 Task: Add Attachment from "Attach a link" to Card Card0000000064 in Board Board0000000016 in Workspace WS0000000006 in Trello. Add Cover Red to Card Card0000000064 in Board Board0000000016 in Workspace WS0000000006 in Trello. Add "Join Card" Button Button0000000064  to Card Card0000000064 in Board Board0000000016 in Workspace WS0000000006 in Trello. Add Description DS0000000064 to Card Card0000000064 in Board Board0000000016 in Workspace WS0000000006 in Trello. Add Comment CM0000000064 to Card Card0000000064 in Board Board0000000016 in Workspace WS0000000006 in Trello
Action: Mouse moved to (64, 333)
Screenshot: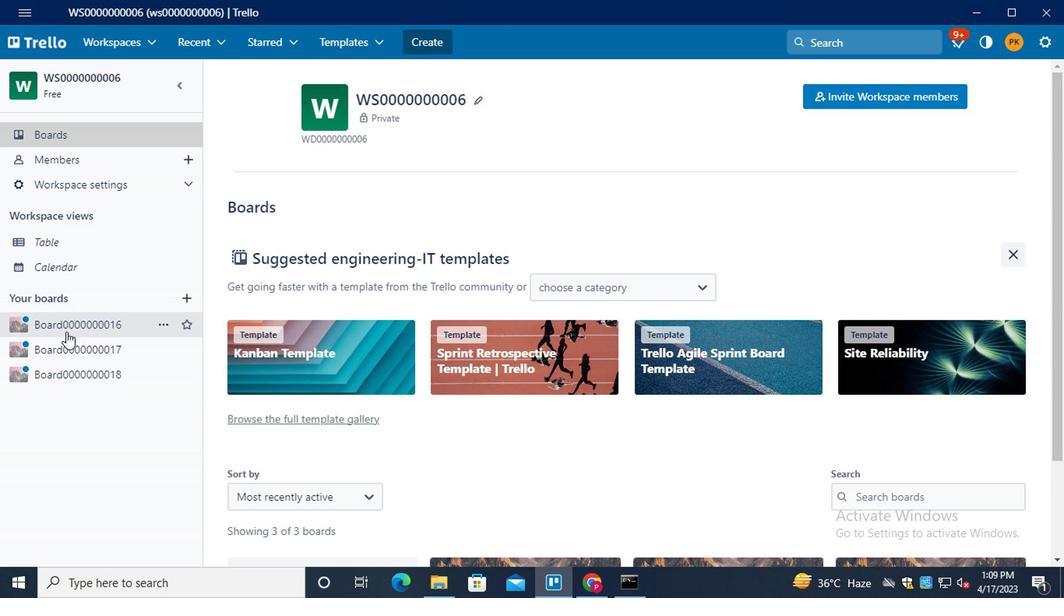 
Action: Mouse pressed left at (64, 333)
Screenshot: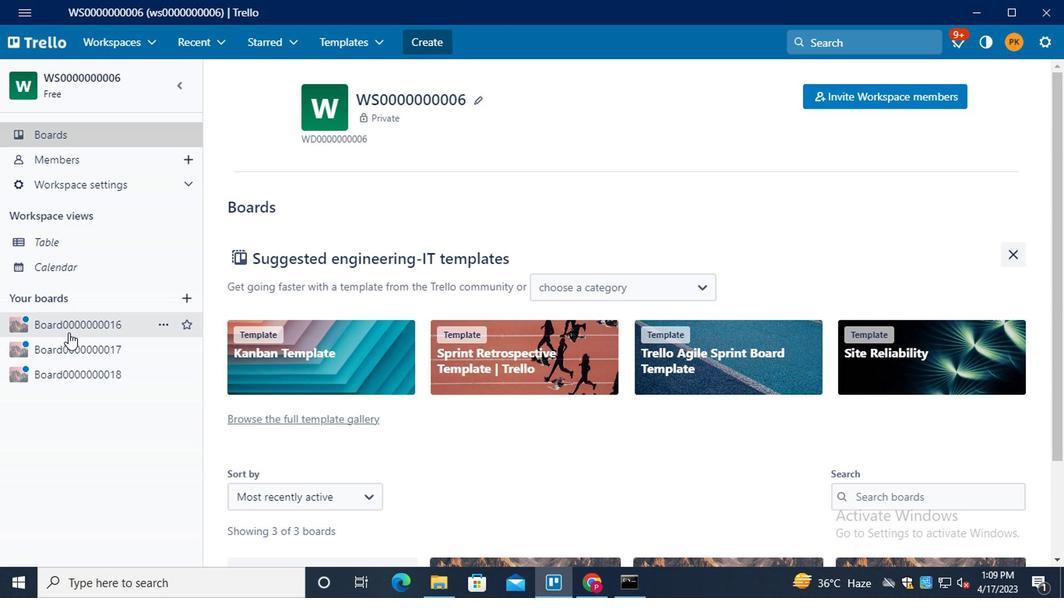 
Action: Mouse moved to (293, 345)
Screenshot: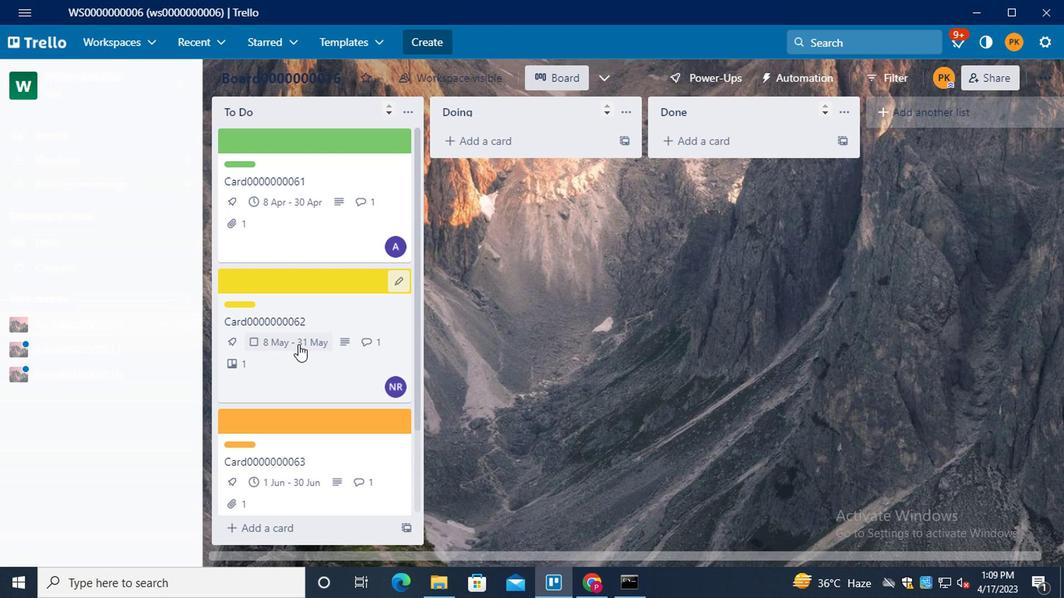 
Action: Mouse scrolled (293, 345) with delta (0, 0)
Screenshot: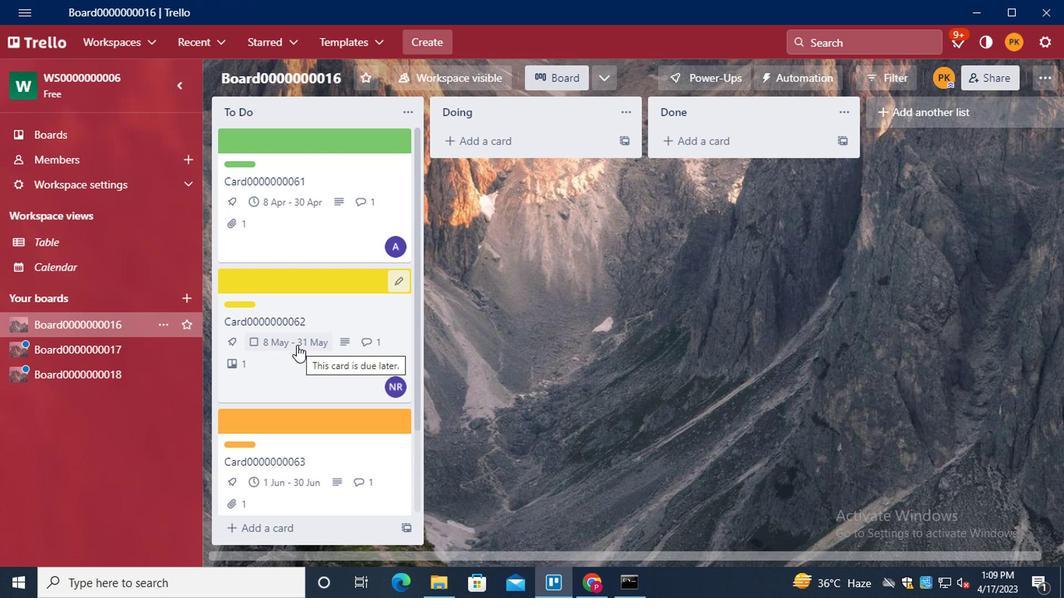 
Action: Mouse moved to (293, 348)
Screenshot: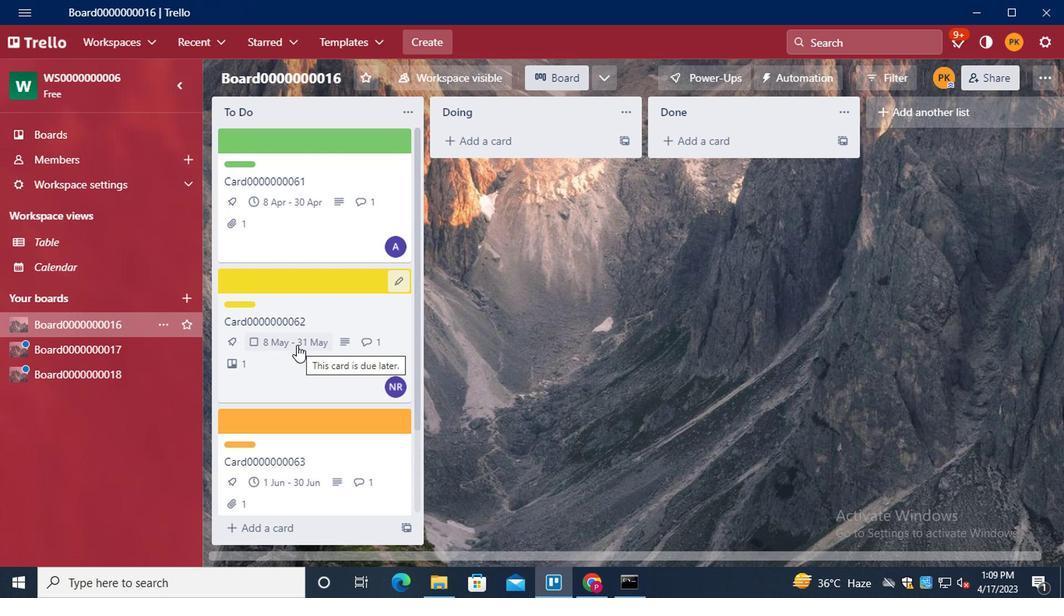 
Action: Mouse scrolled (293, 347) with delta (0, 0)
Screenshot: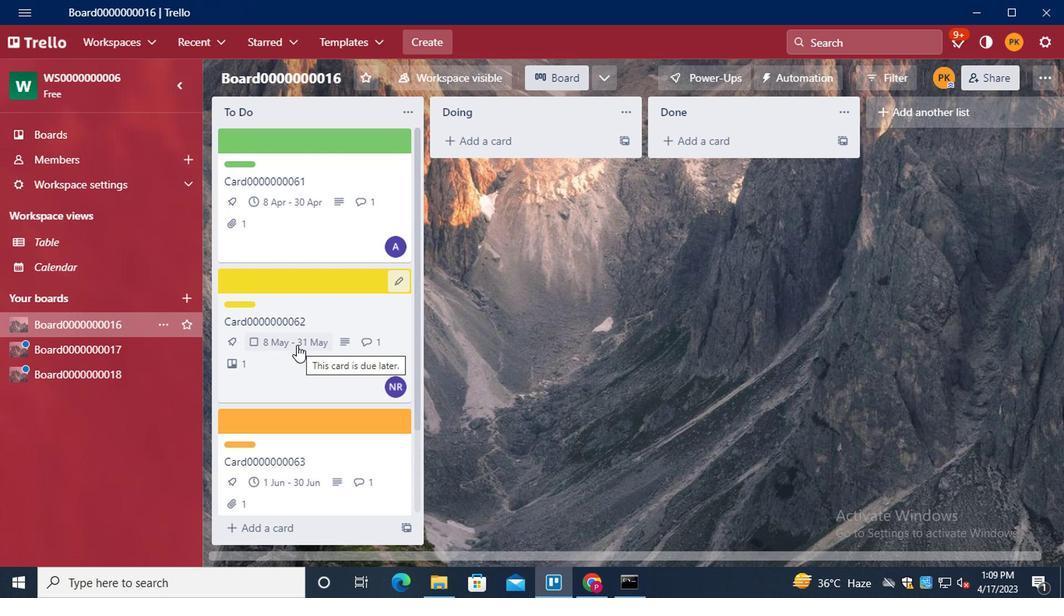 
Action: Mouse moved to (293, 351)
Screenshot: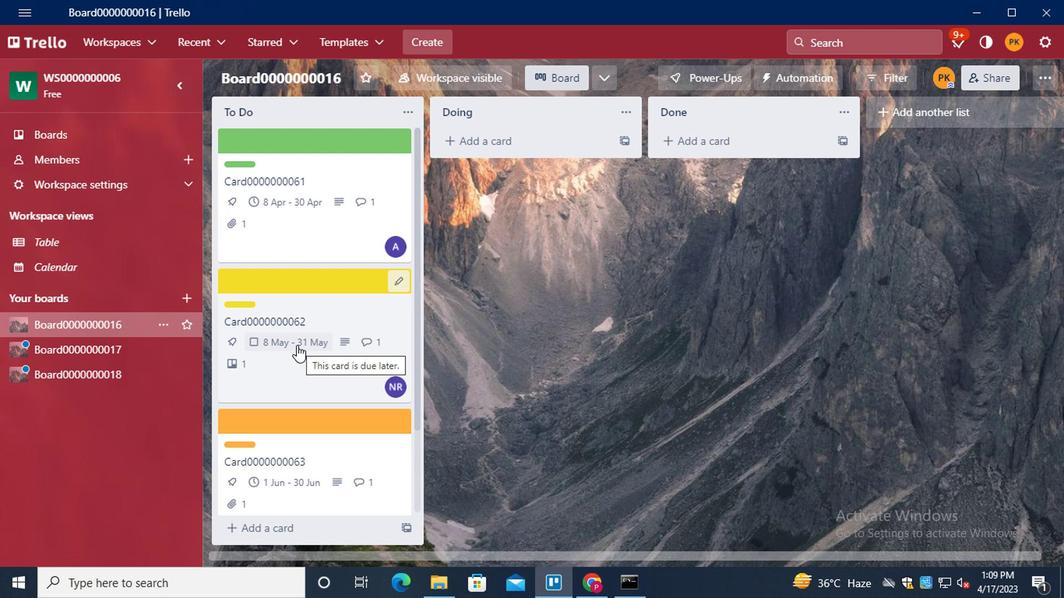 
Action: Mouse scrolled (293, 351) with delta (0, 0)
Screenshot: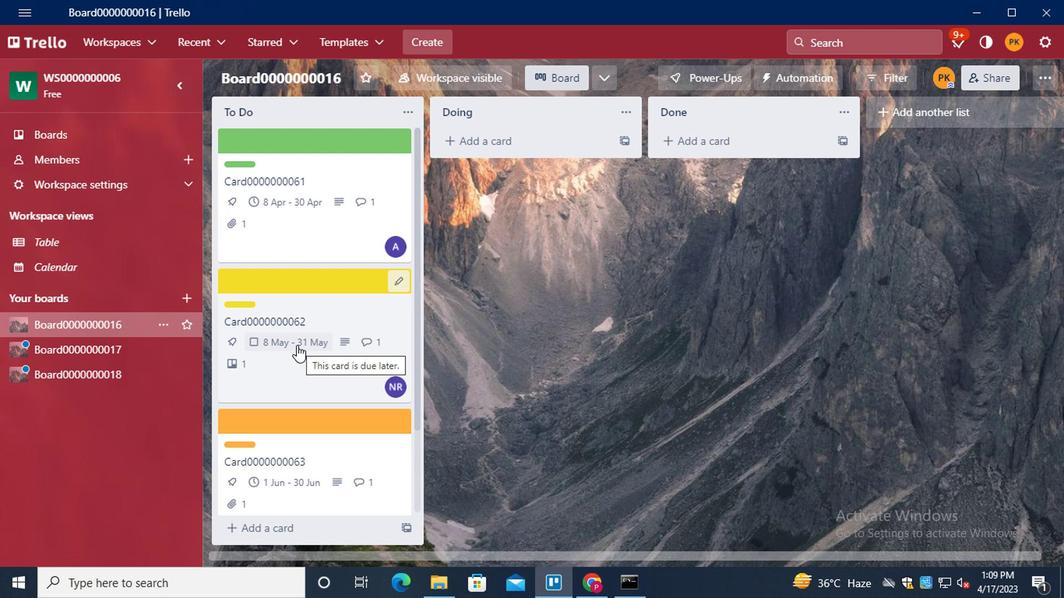 
Action: Mouse moved to (295, 357)
Screenshot: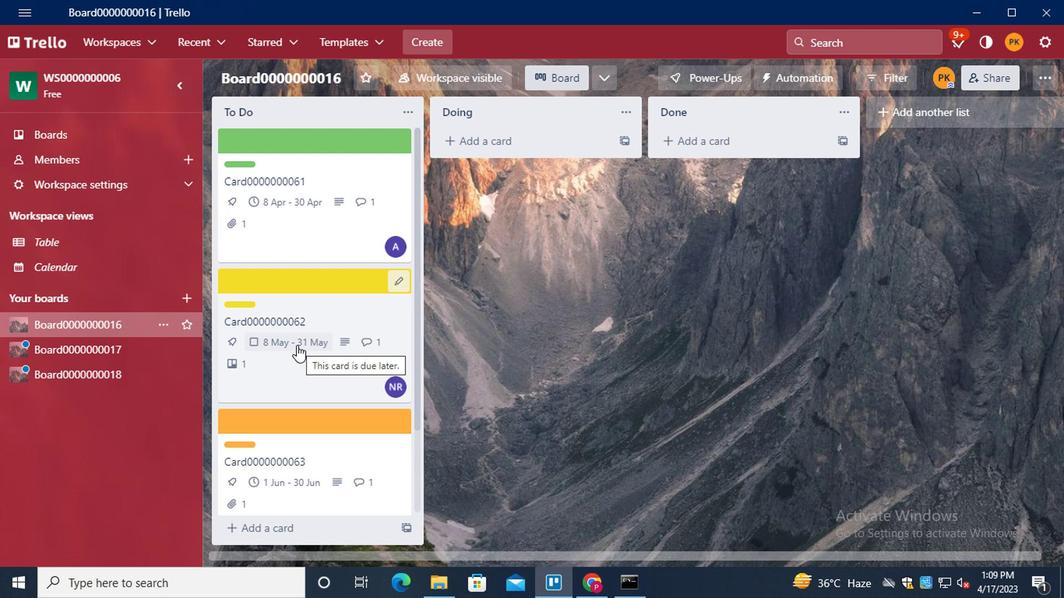 
Action: Mouse scrolled (295, 356) with delta (0, -1)
Screenshot: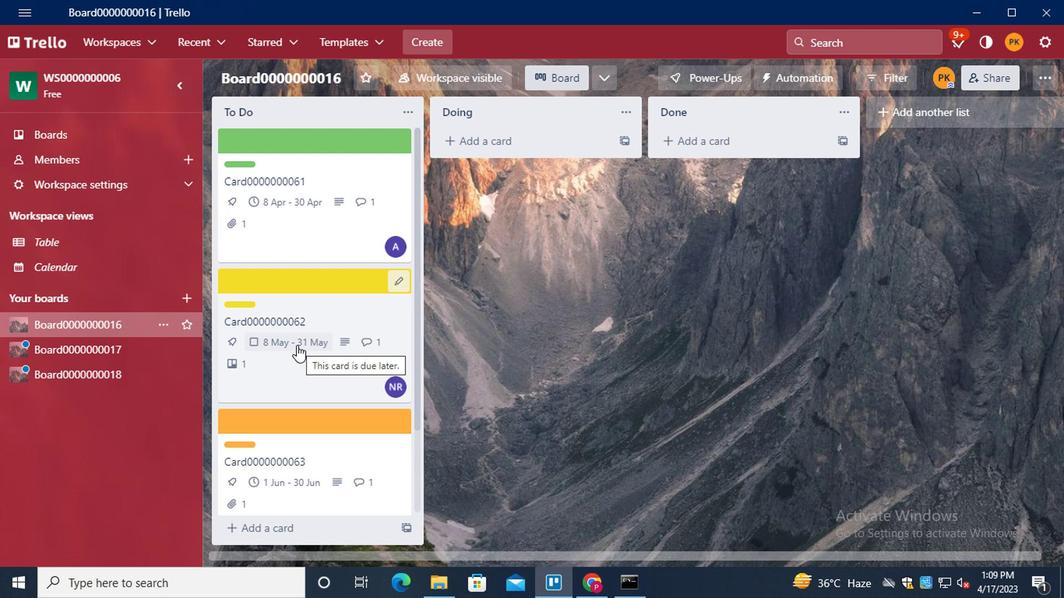
Action: Mouse moved to (294, 467)
Screenshot: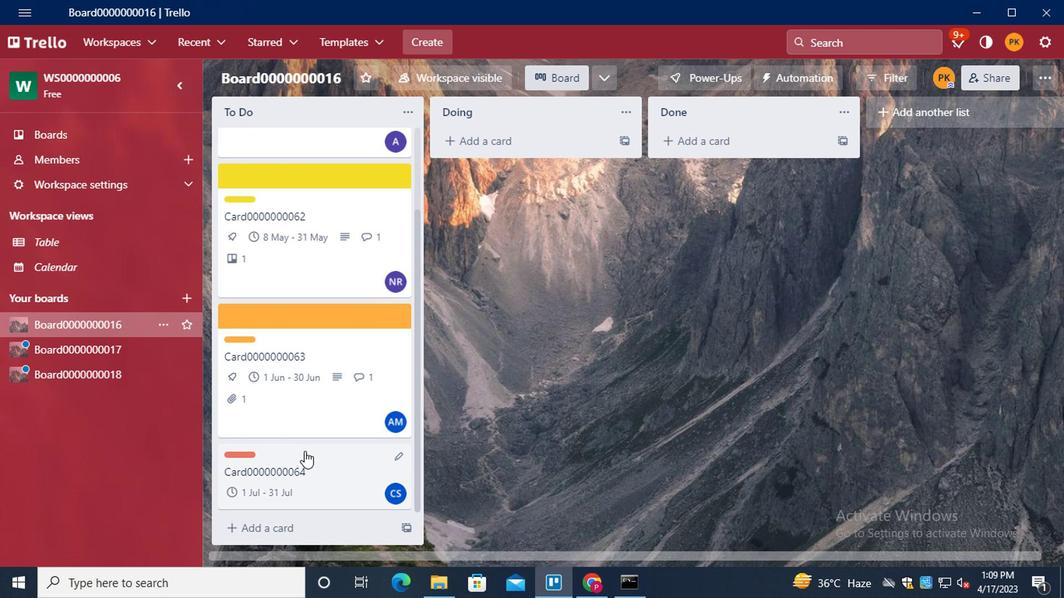 
Action: Mouse pressed left at (294, 467)
Screenshot: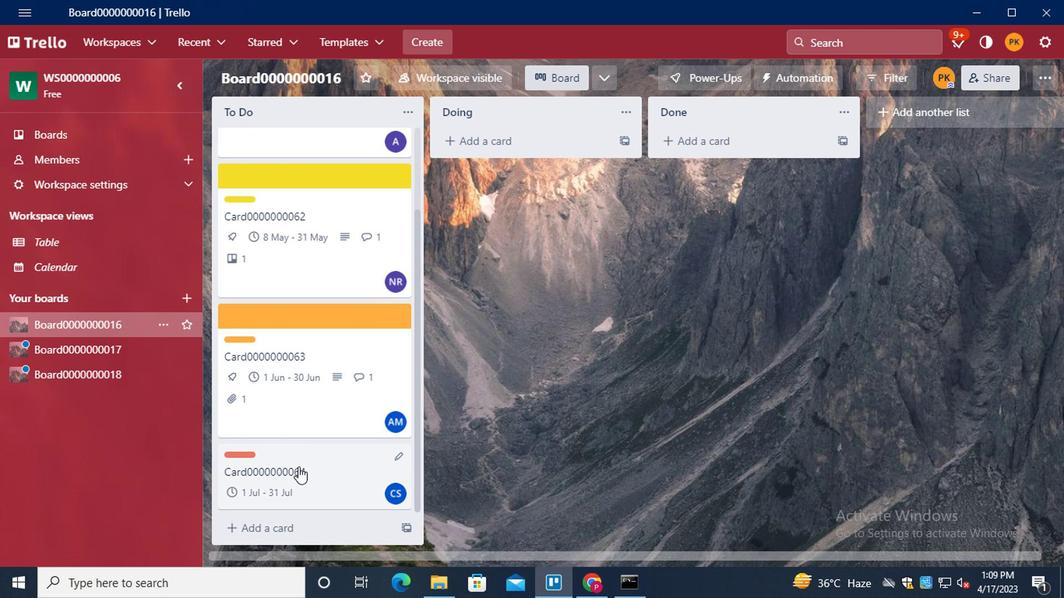 
Action: Mouse moved to (758, 263)
Screenshot: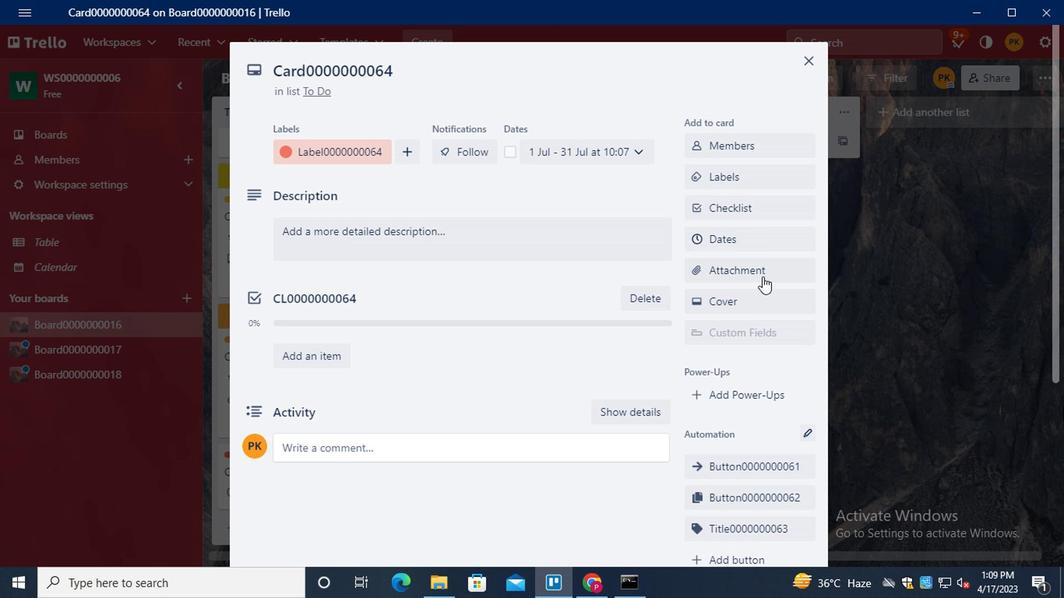 
Action: Mouse pressed left at (758, 263)
Screenshot: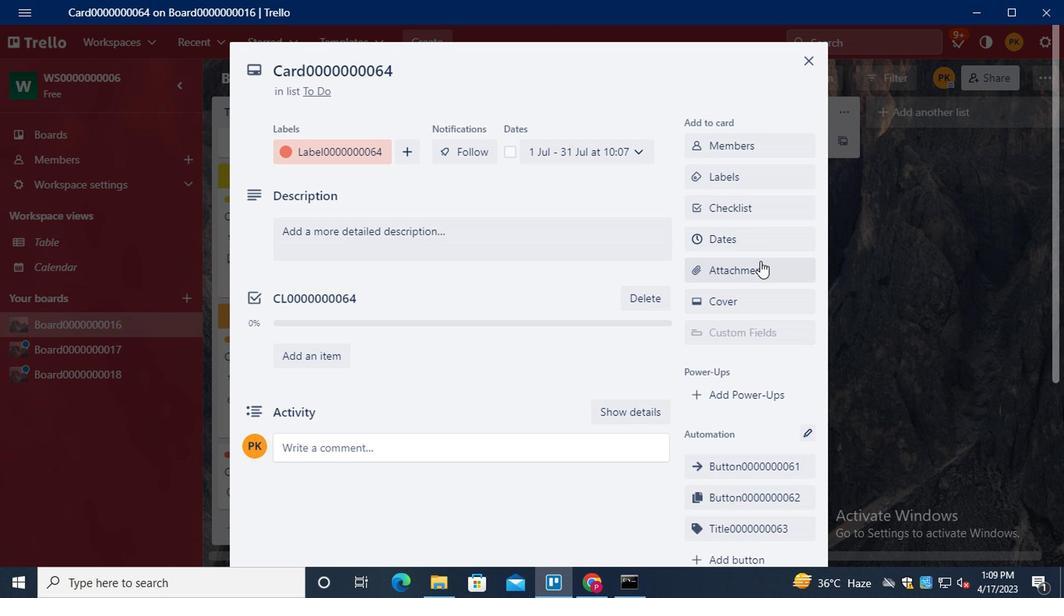 
Action: Mouse moved to (742, 305)
Screenshot: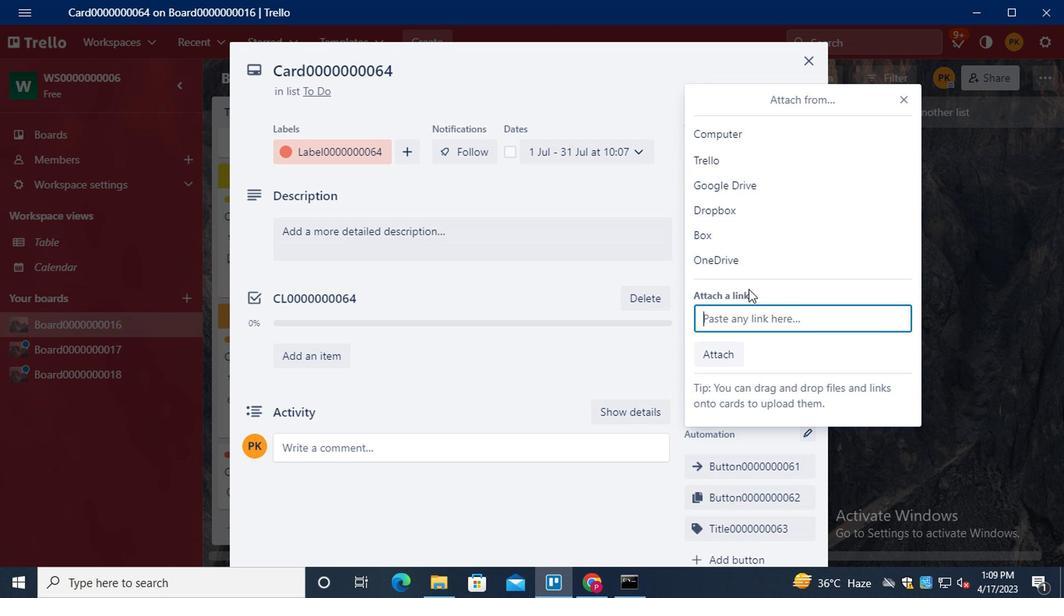
Action: Key pressed ctrl+V<Key.enter>
Screenshot: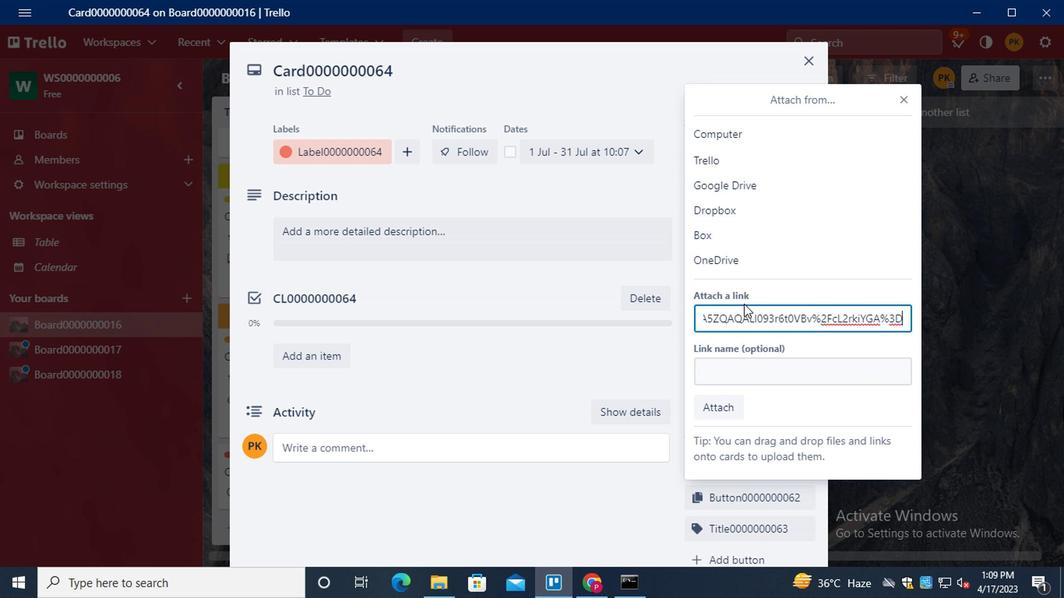 
Action: Mouse moved to (735, 304)
Screenshot: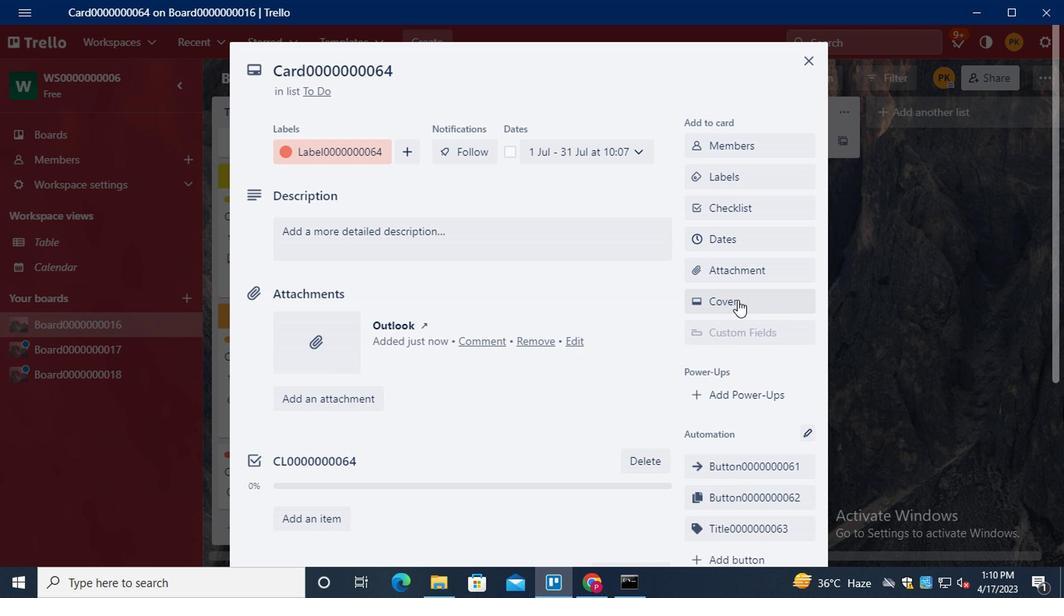 
Action: Mouse pressed left at (735, 304)
Screenshot: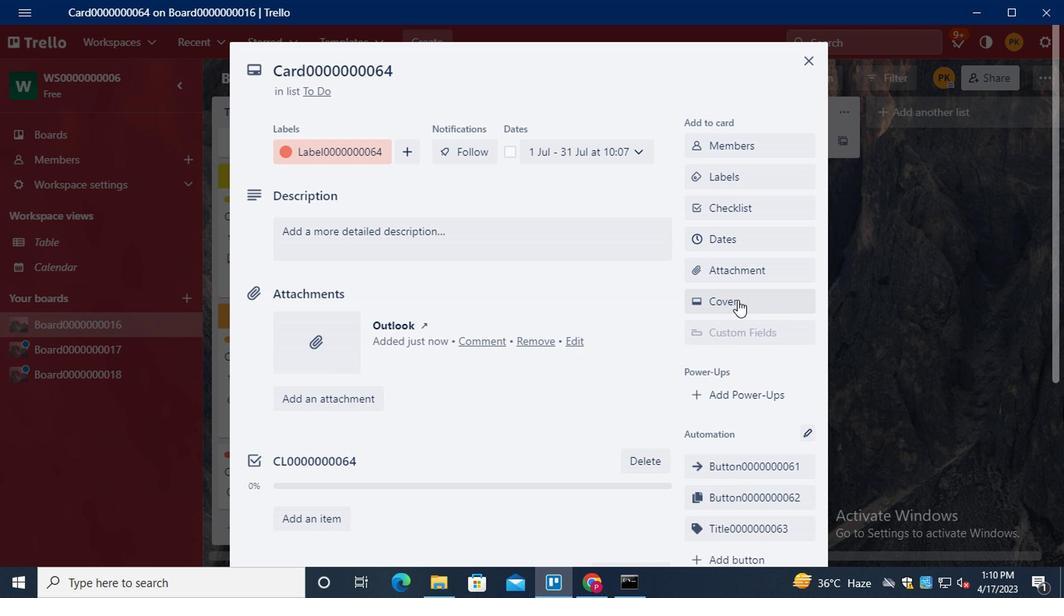 
Action: Mouse moved to (839, 263)
Screenshot: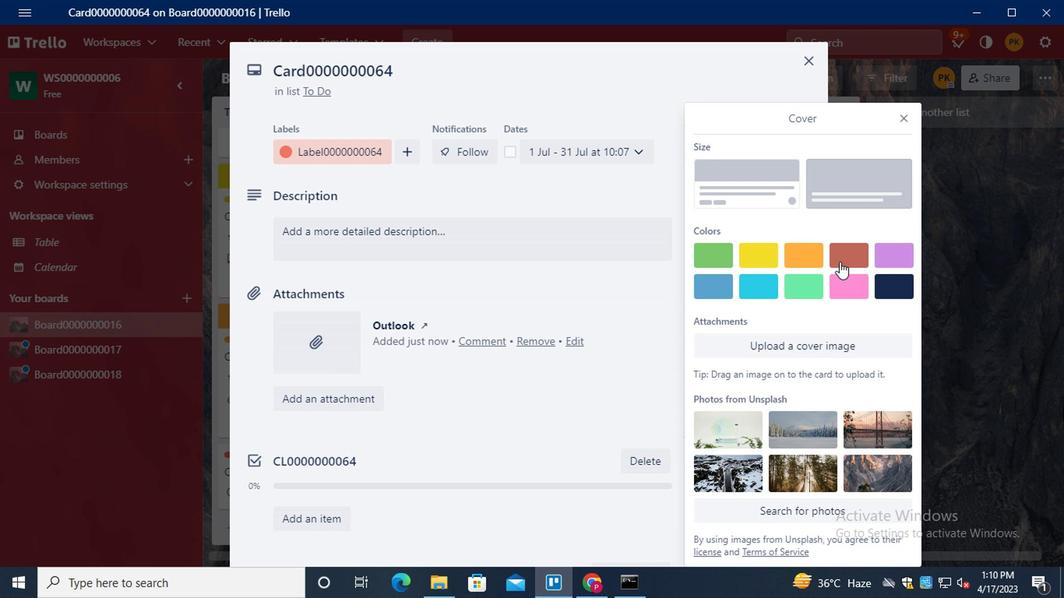 
Action: Mouse pressed left at (839, 263)
Screenshot: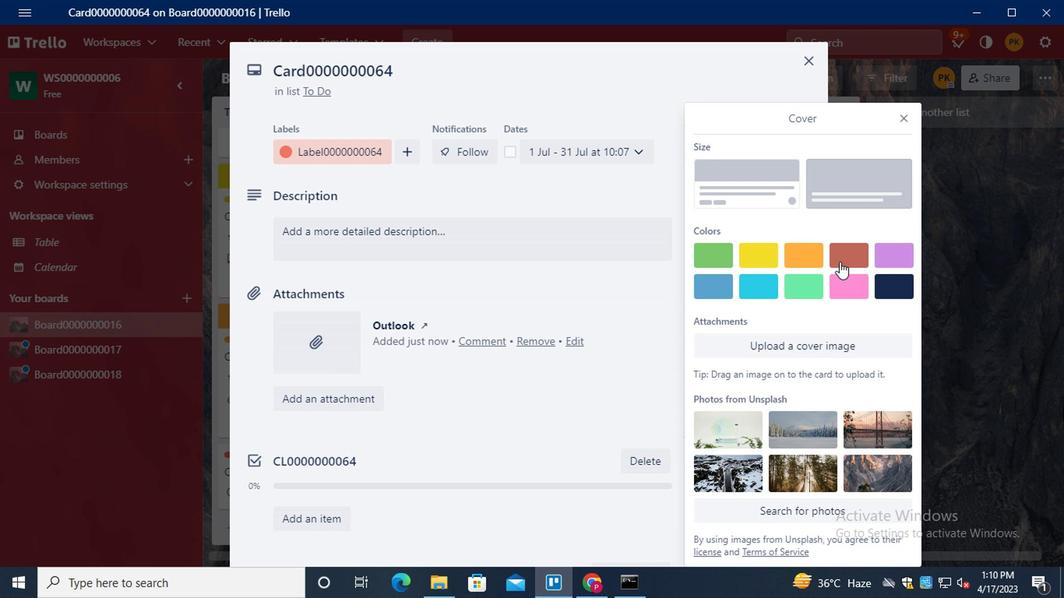 
Action: Mouse moved to (902, 100)
Screenshot: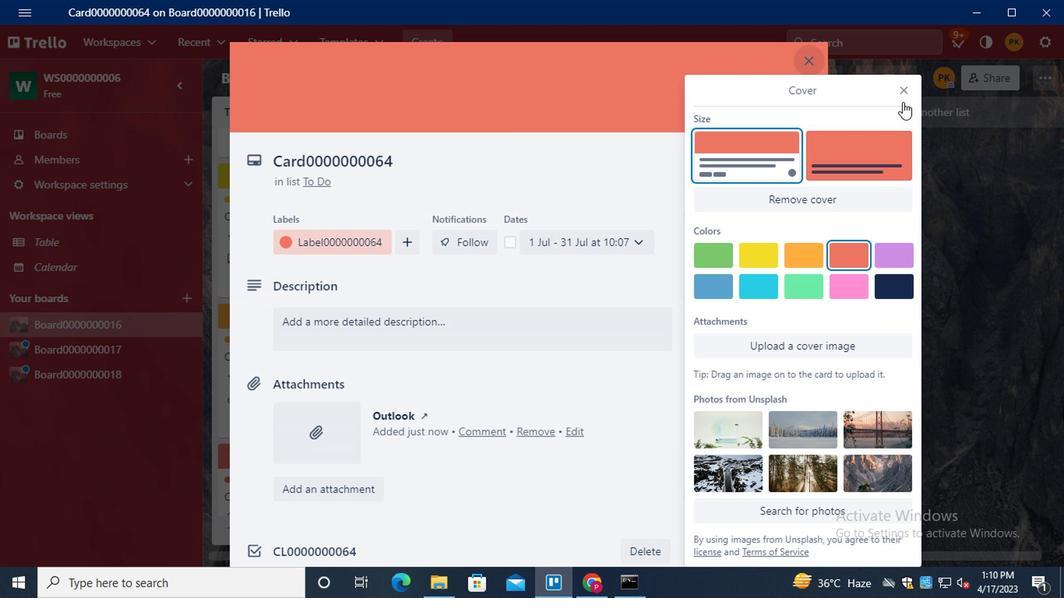 
Action: Mouse pressed left at (902, 100)
Screenshot: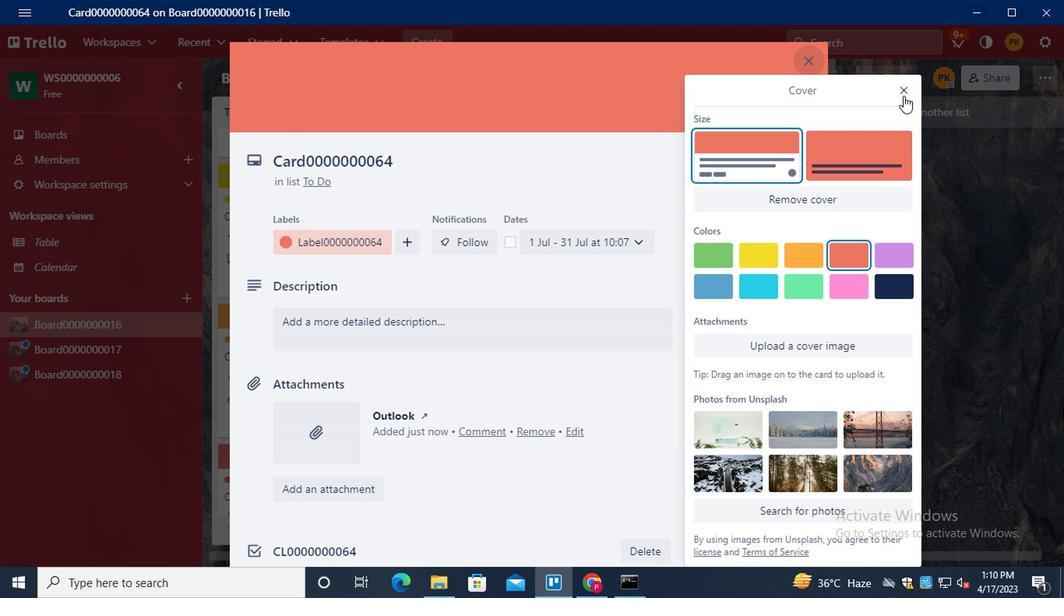 
Action: Mouse moved to (752, 360)
Screenshot: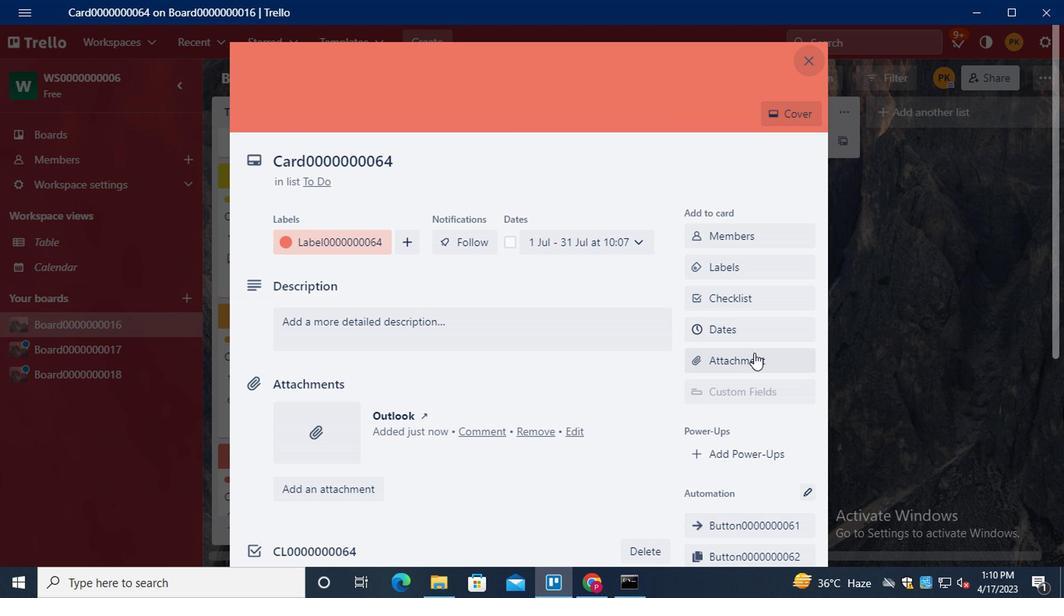 
Action: Mouse scrolled (752, 359) with delta (0, 0)
Screenshot: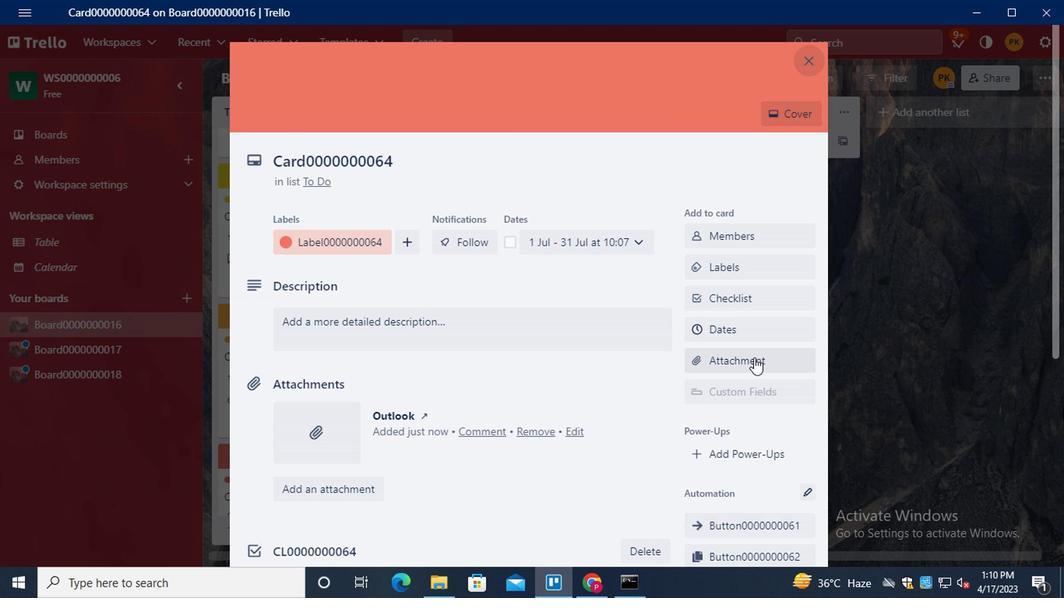 
Action: Mouse scrolled (752, 359) with delta (0, 0)
Screenshot: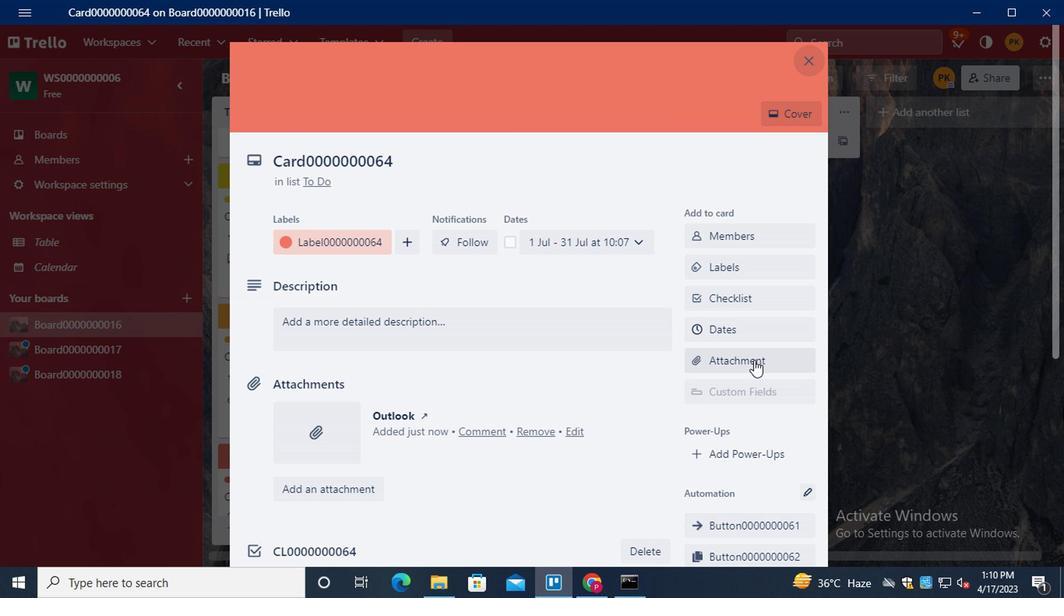 
Action: Mouse moved to (748, 456)
Screenshot: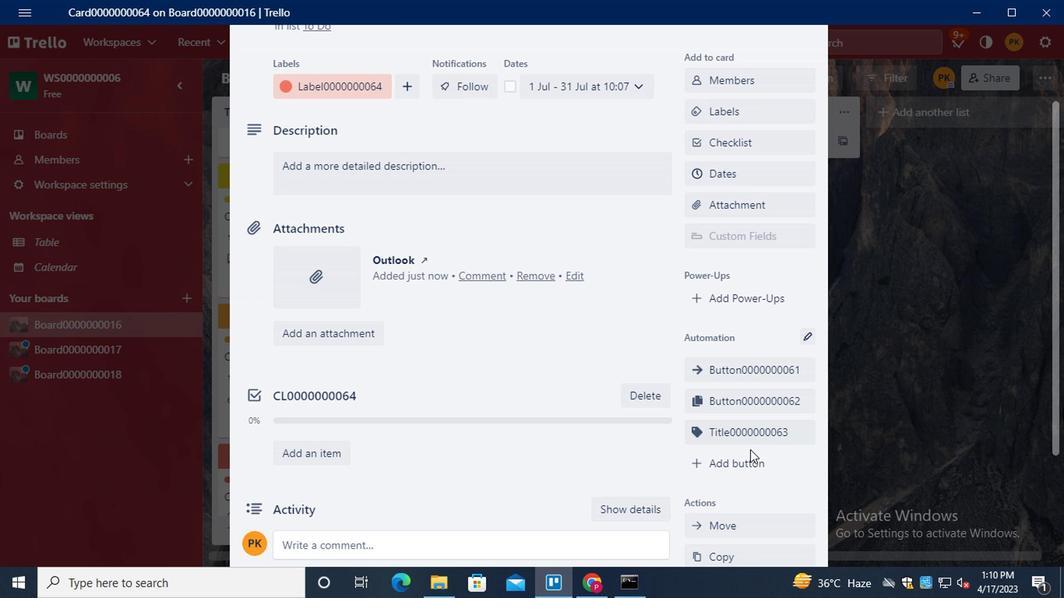 
Action: Mouse pressed left at (748, 456)
Screenshot: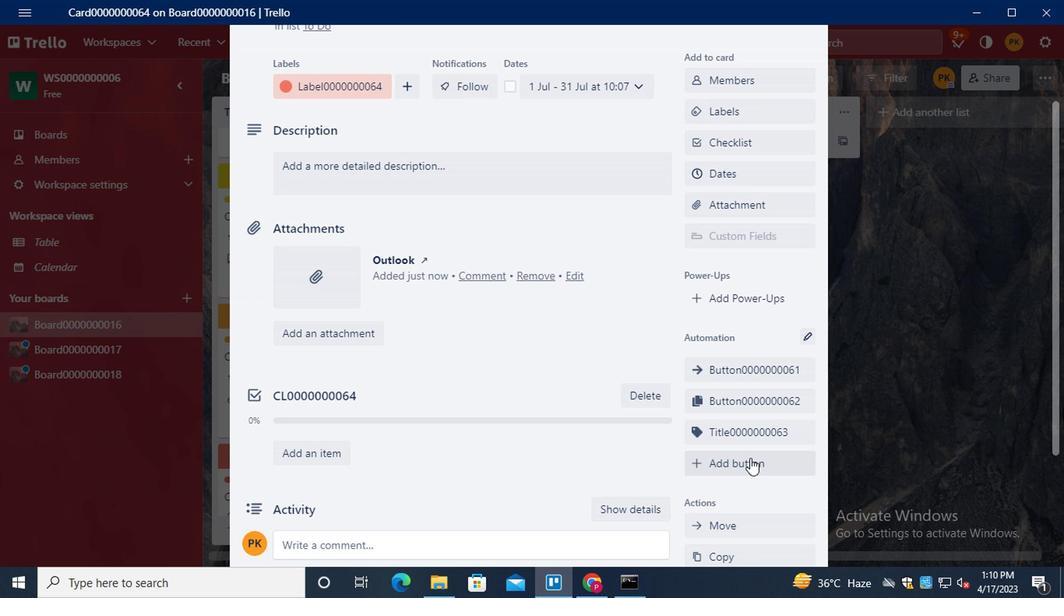 
Action: Mouse moved to (781, 242)
Screenshot: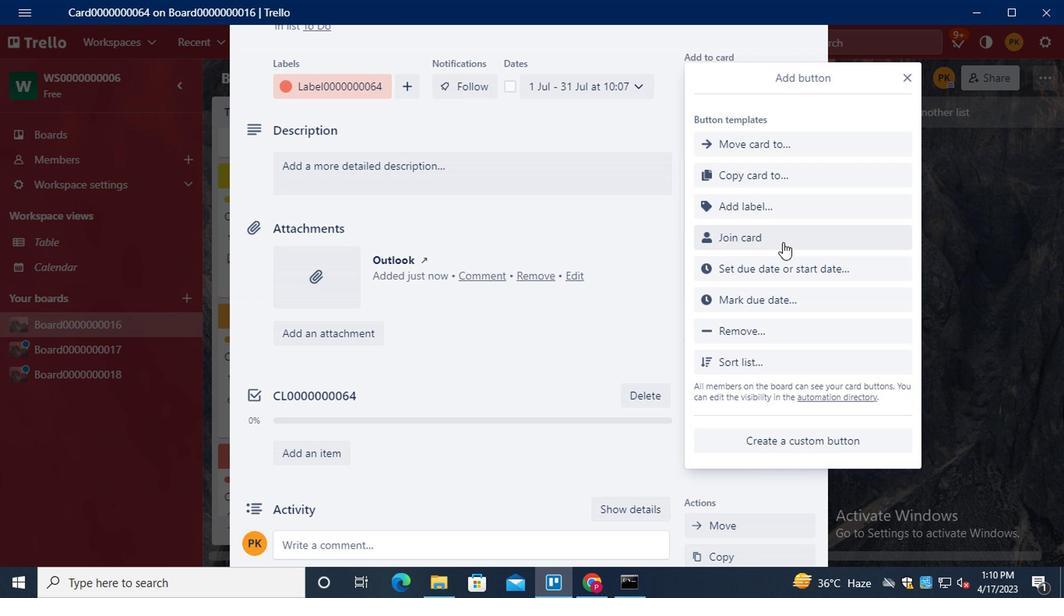 
Action: Mouse pressed left at (781, 242)
Screenshot: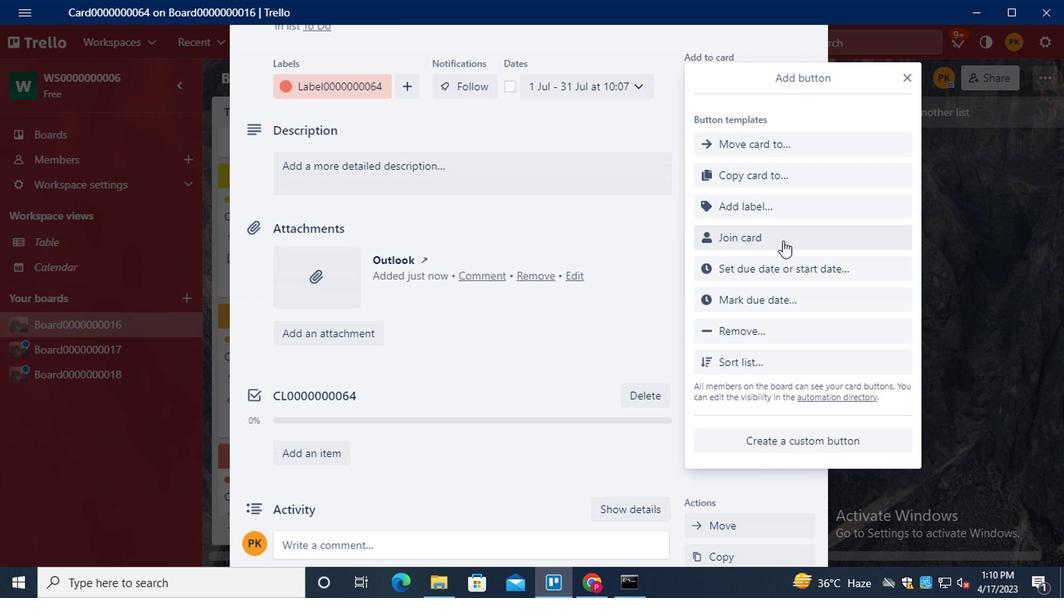 
Action: Key pressed <Key.shift>ctrl+BUTTO
Screenshot: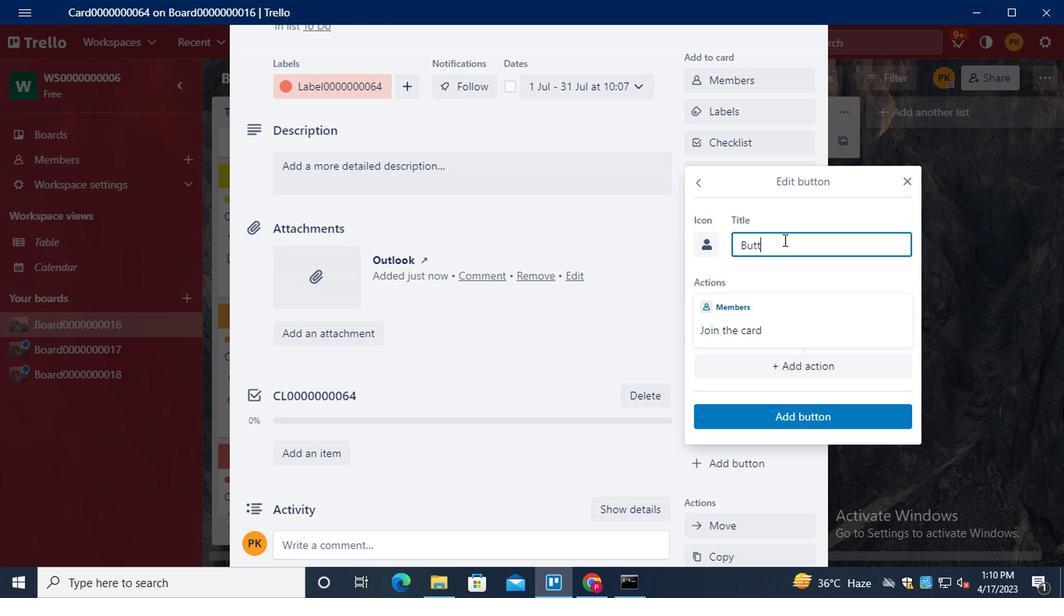 
Action: Mouse moved to (755, 217)
Screenshot: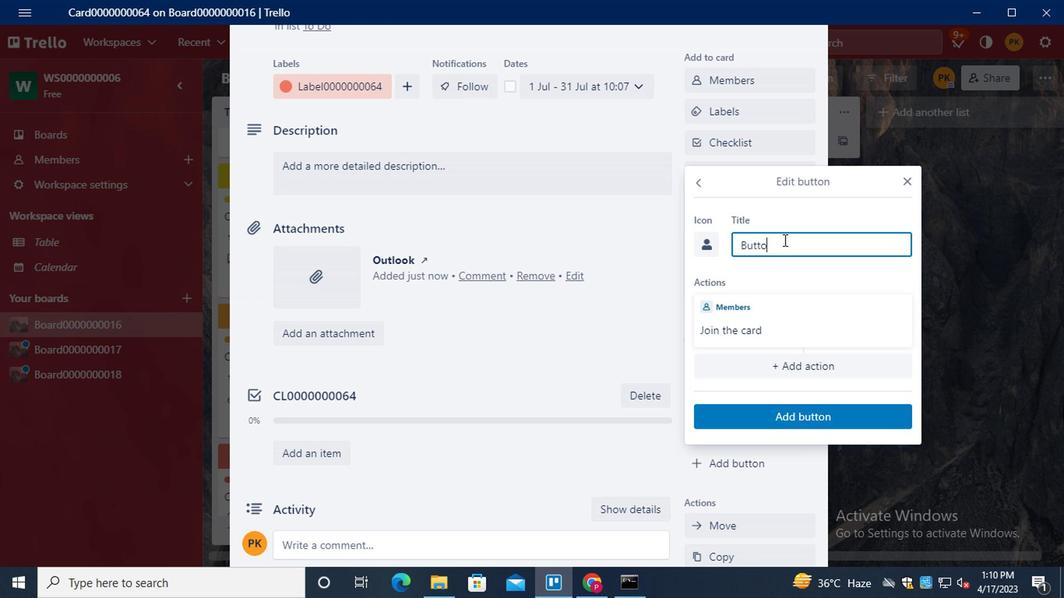 
Action: Key pressed N0000000064
Screenshot: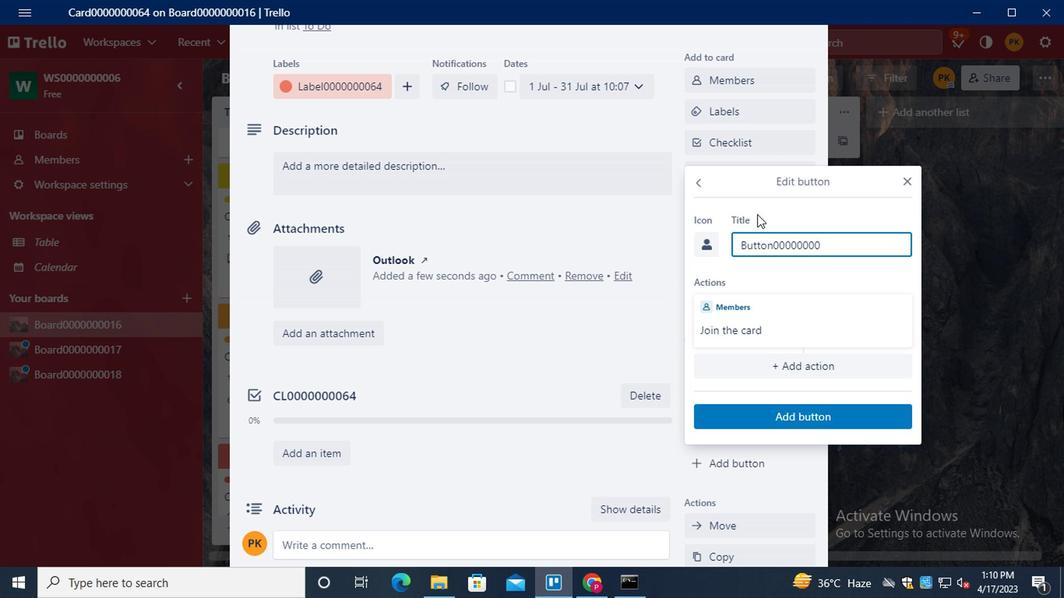 
Action: Mouse moved to (763, 412)
Screenshot: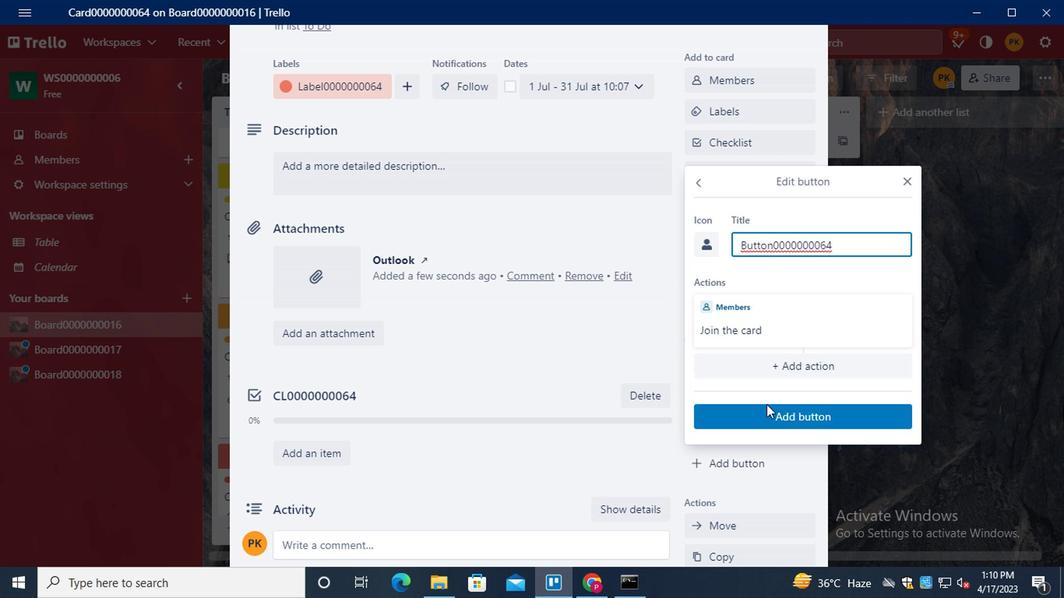 
Action: Mouse pressed left at (763, 412)
Screenshot: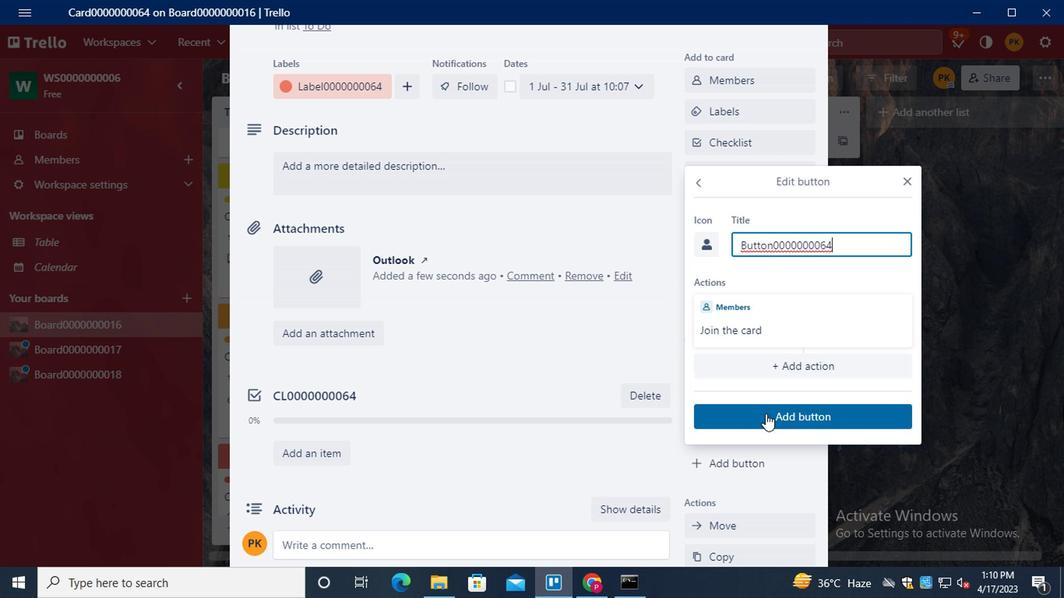 
Action: Mouse moved to (405, 180)
Screenshot: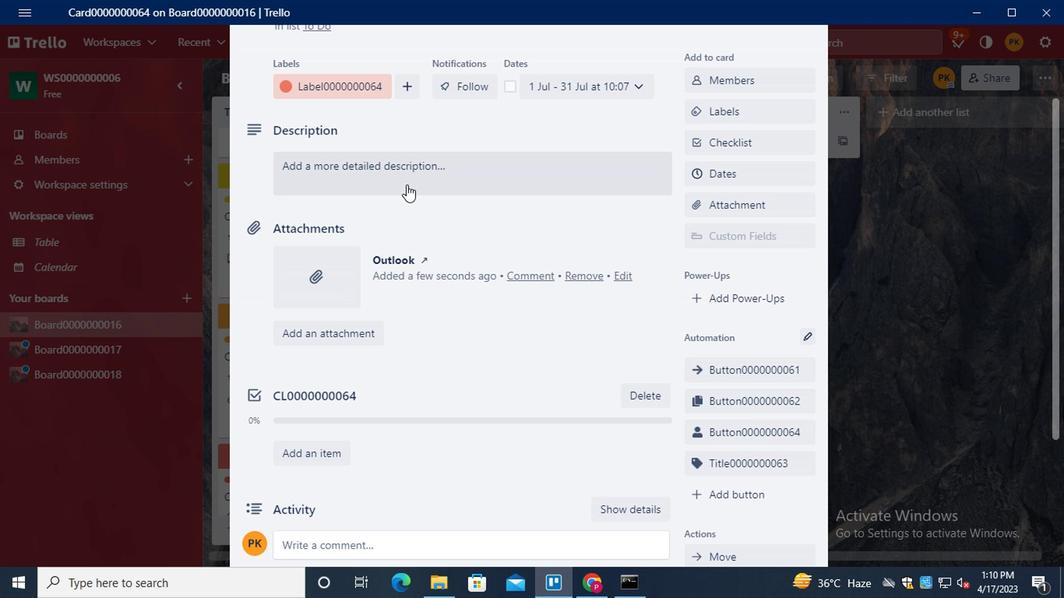 
Action: Mouse pressed left at (405, 180)
Screenshot: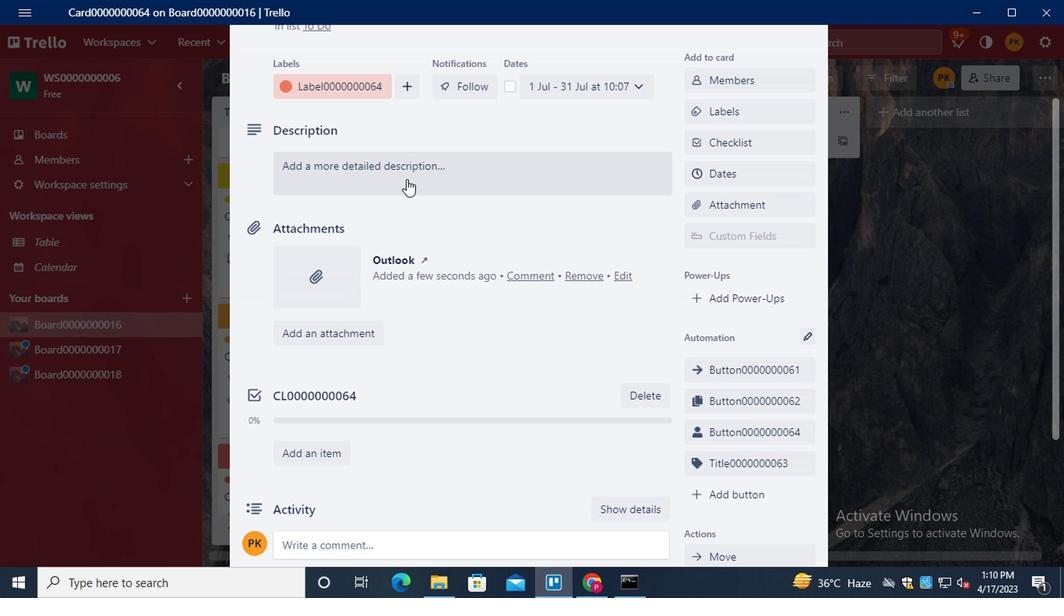 
Action: Key pressed <Key.shift>DS0000000064
Screenshot: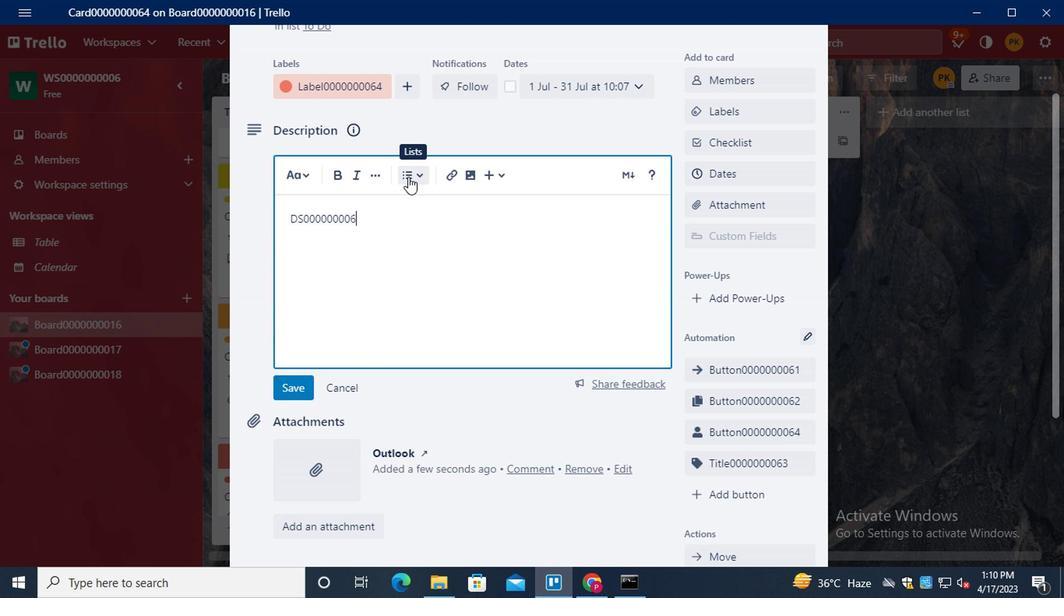 
Action: Mouse moved to (290, 392)
Screenshot: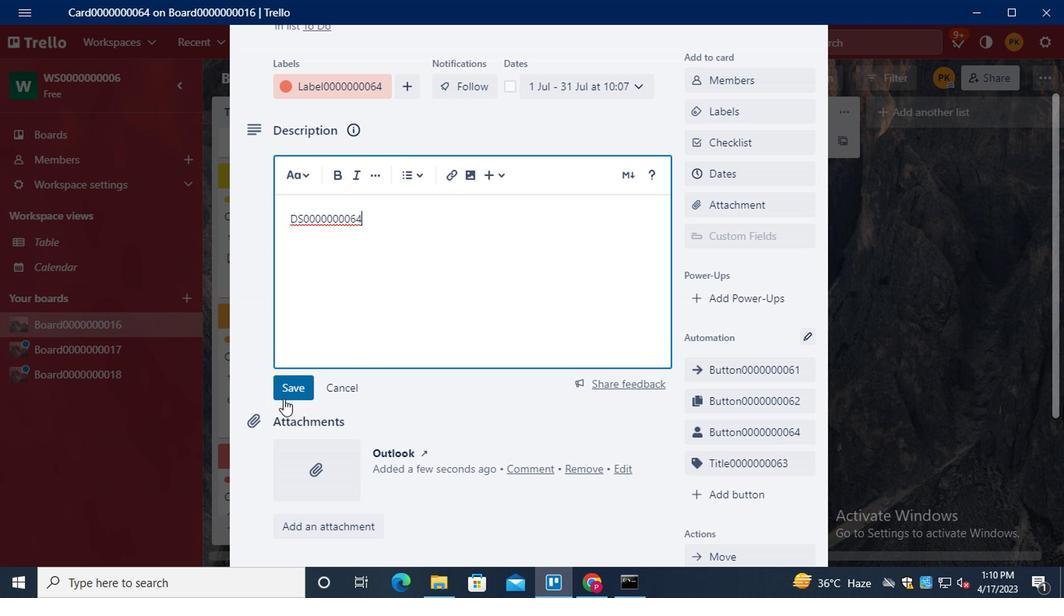 
Action: Mouse pressed left at (290, 392)
Screenshot: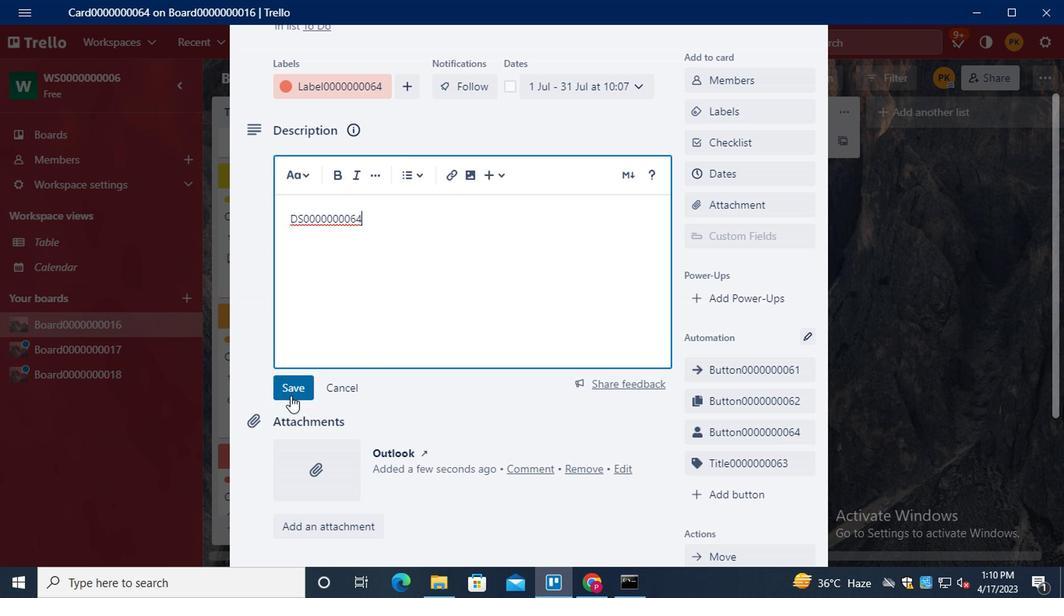 
Action: Mouse scrolled (290, 392) with delta (0, 0)
Screenshot: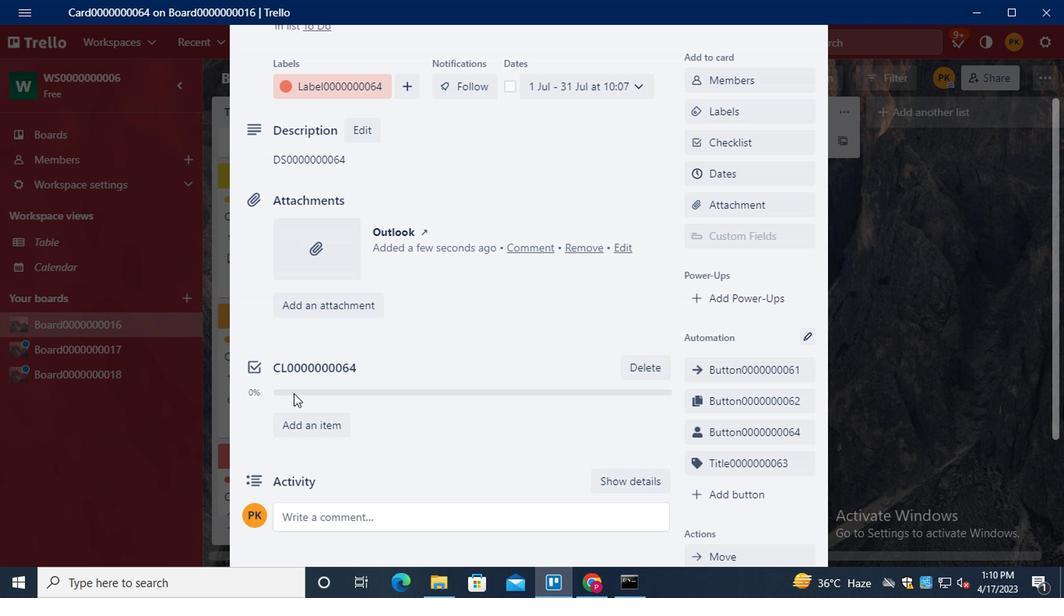 
Action: Mouse scrolled (290, 392) with delta (0, 0)
Screenshot: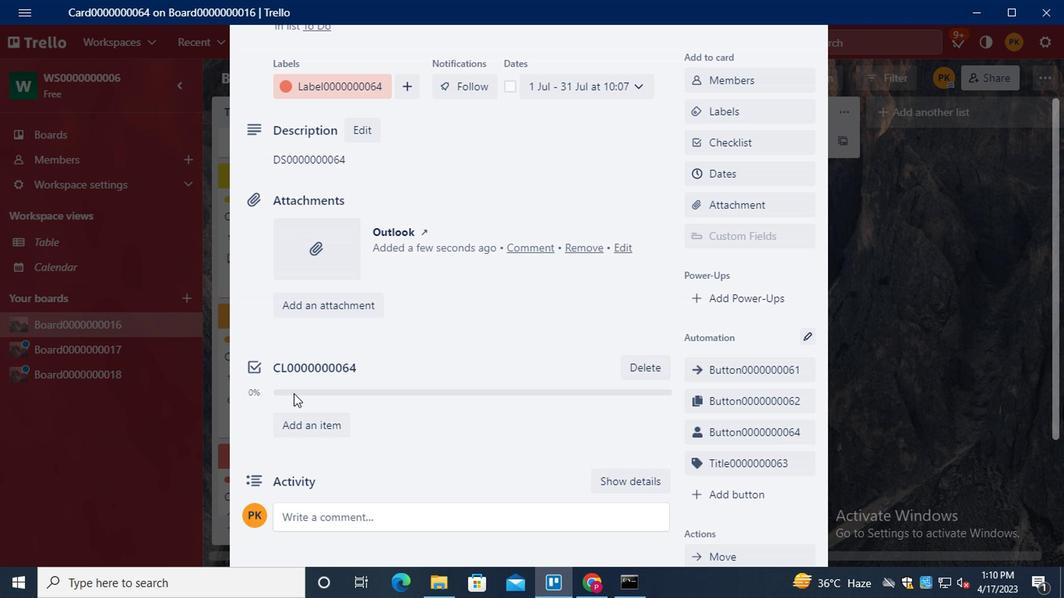 
Action: Mouse scrolled (290, 392) with delta (0, 0)
Screenshot: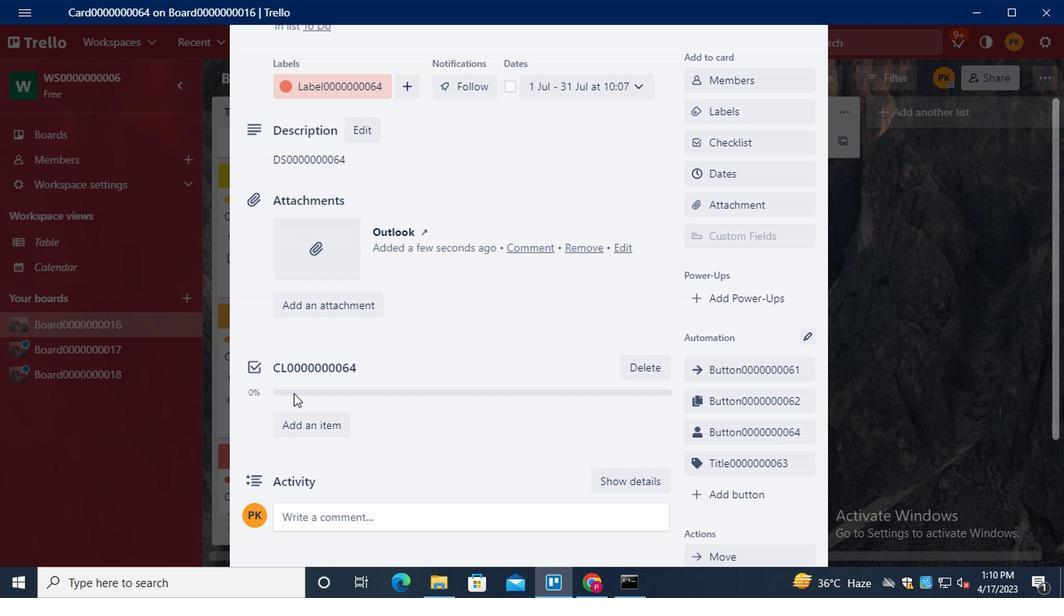 
Action: Mouse moved to (357, 298)
Screenshot: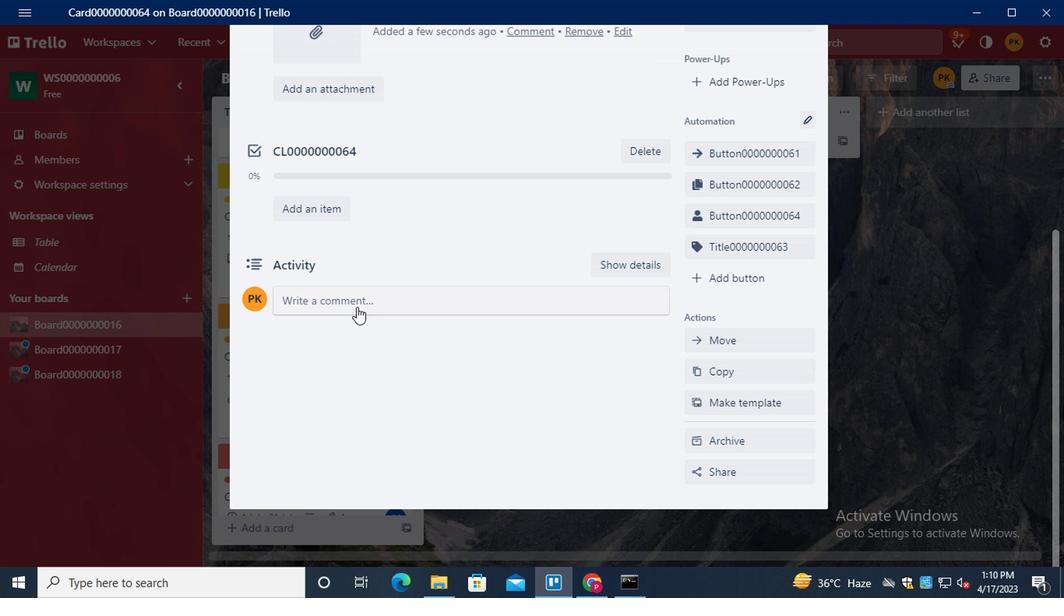 
Action: Mouse pressed left at (357, 298)
Screenshot: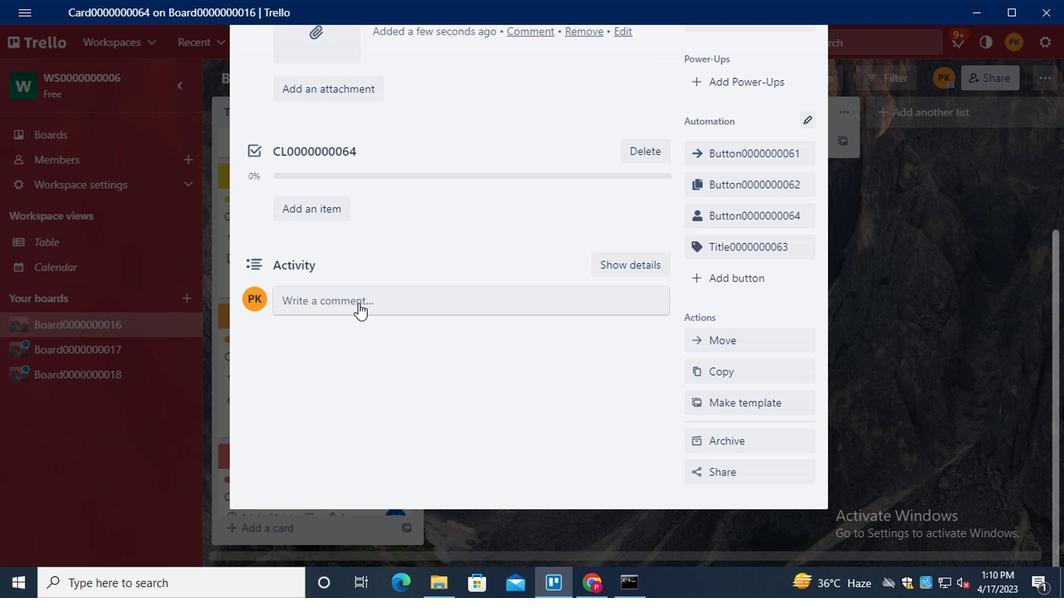 
Action: Key pressed <Key.shift><Key.shift><Key.shift><Key.shift><Key.shift>CM0000000064
Screenshot: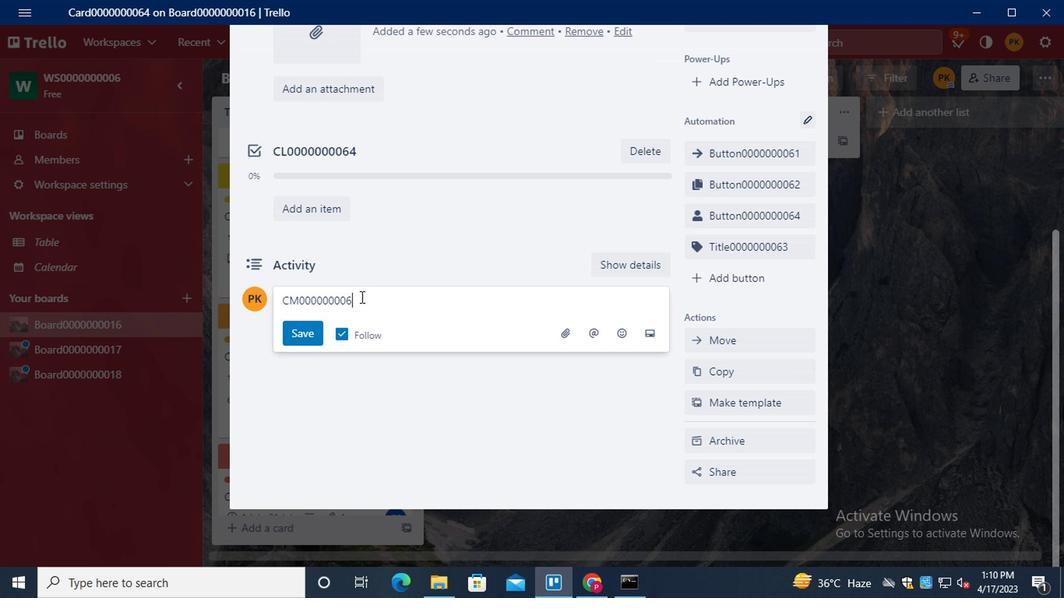 
Action: Mouse moved to (303, 338)
Screenshot: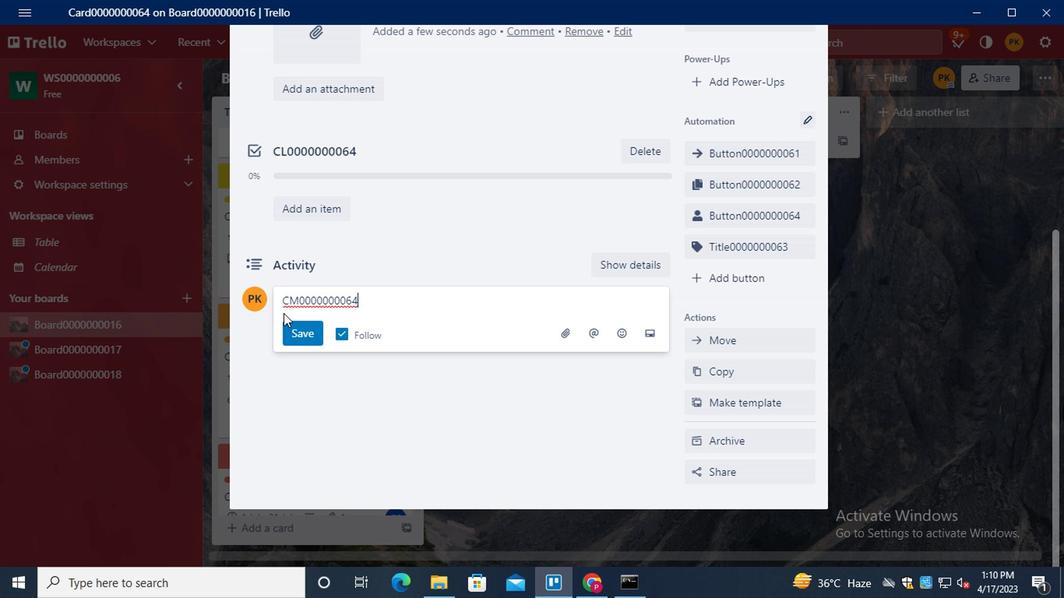 
Action: Mouse pressed left at (303, 338)
Screenshot: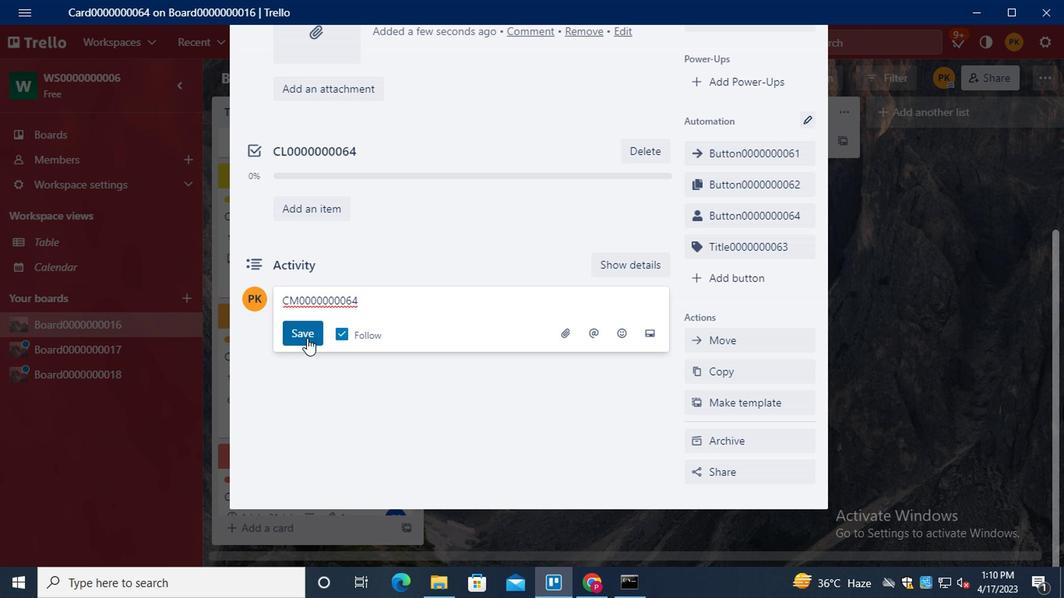 
Action: Mouse moved to (325, 329)
Screenshot: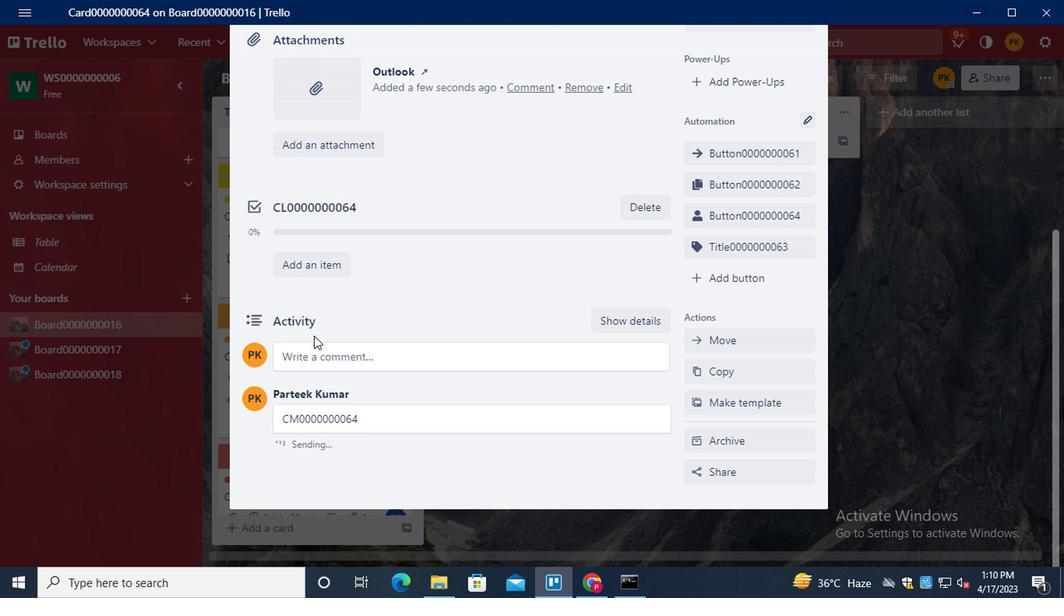 
Action: Mouse scrolled (325, 330) with delta (0, 0)
Screenshot: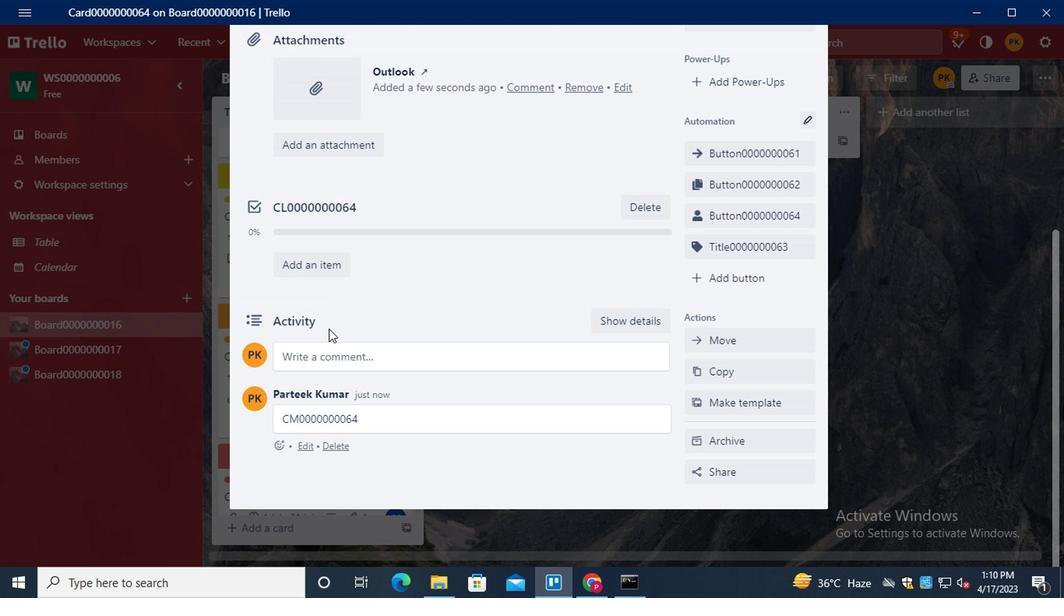 
Action: Mouse scrolled (325, 330) with delta (0, 0)
Screenshot: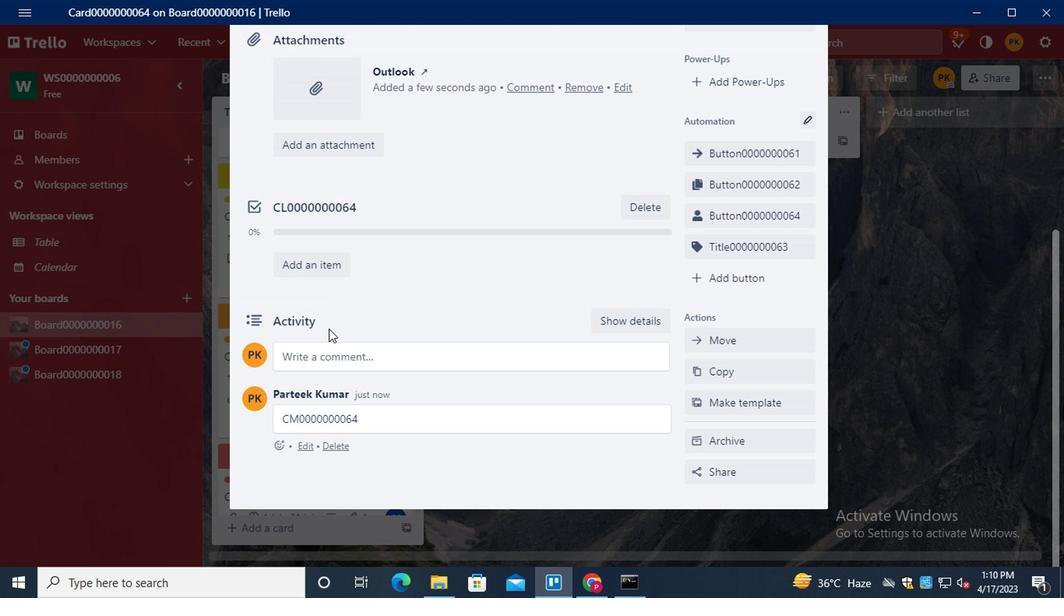 
Action: Mouse scrolled (325, 330) with delta (0, 0)
Screenshot: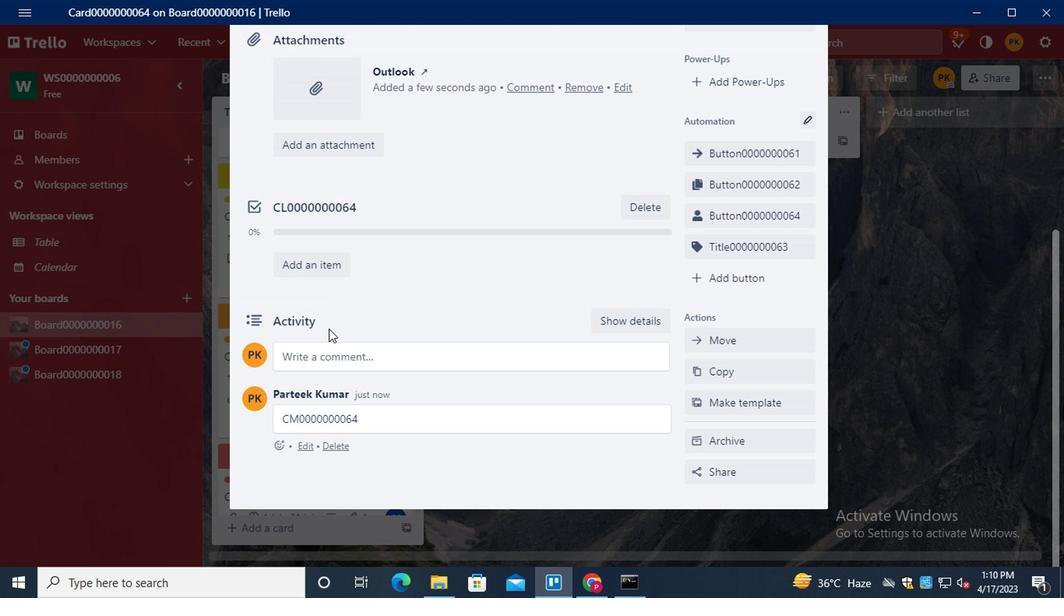 
Action: Mouse scrolled (325, 330) with delta (0, 0)
Screenshot: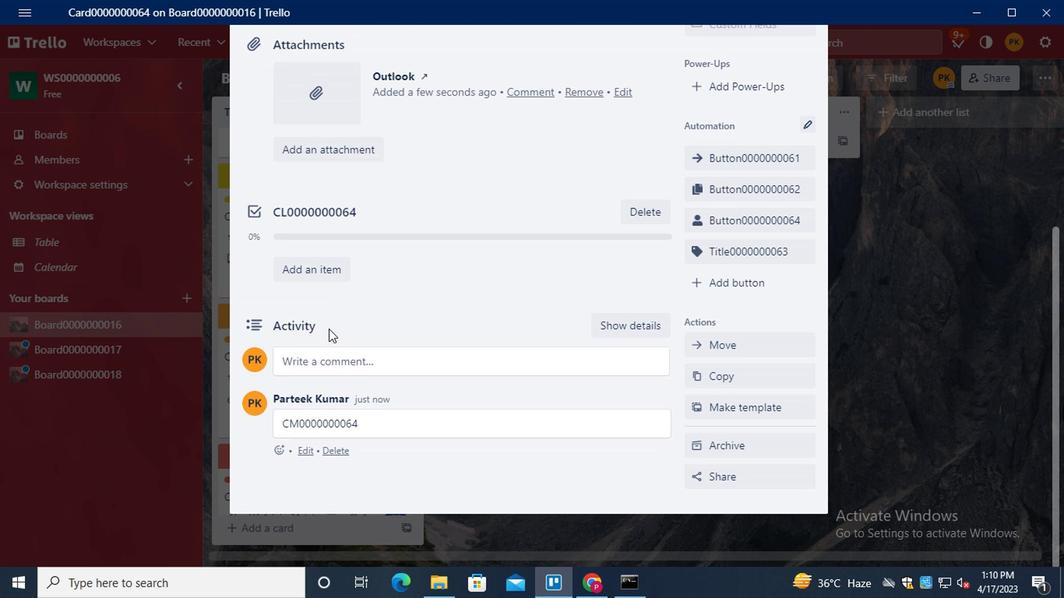 
Action: Mouse scrolled (325, 330) with delta (0, 0)
Screenshot: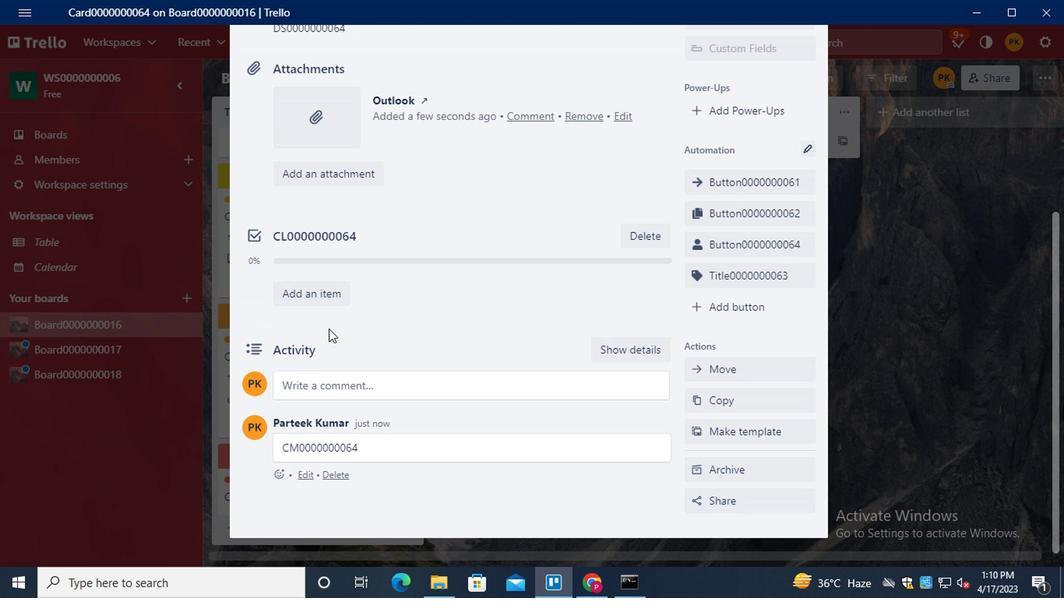 
Action: Mouse scrolled (325, 330) with delta (0, 0)
Screenshot: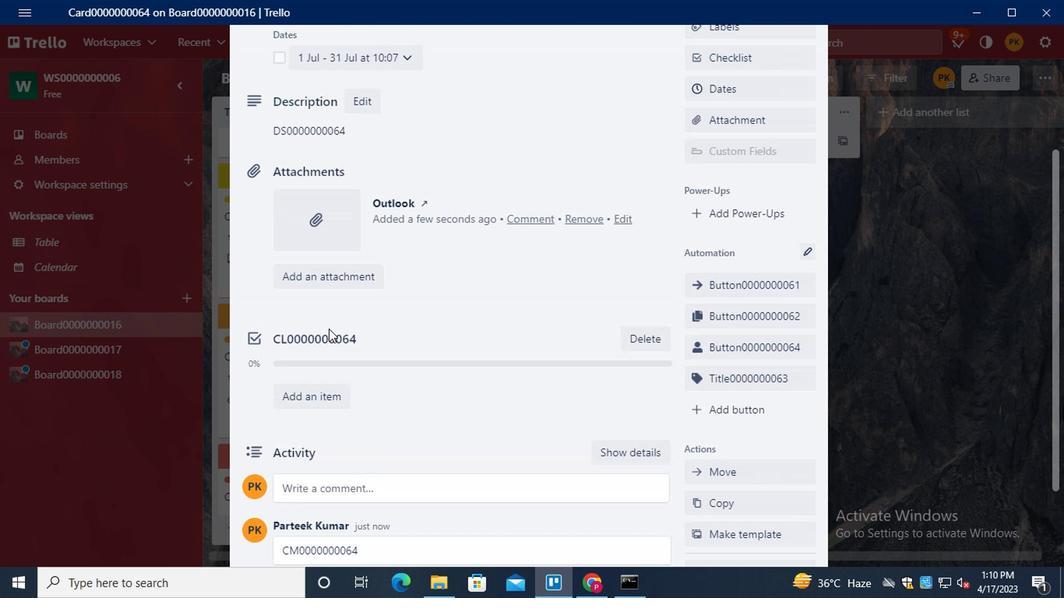
